 Task: Search one way flight ticket for 3 adults in first from Lexington: Blue Grass Airport to Gillette: Gillette Campbell County Airport on 5-1-2023. Number of bags: 2 checked bags. Price is upto 72000. Outbound departure time preference is 14:00. 
Action: Mouse moved to (261, 349)
Screenshot: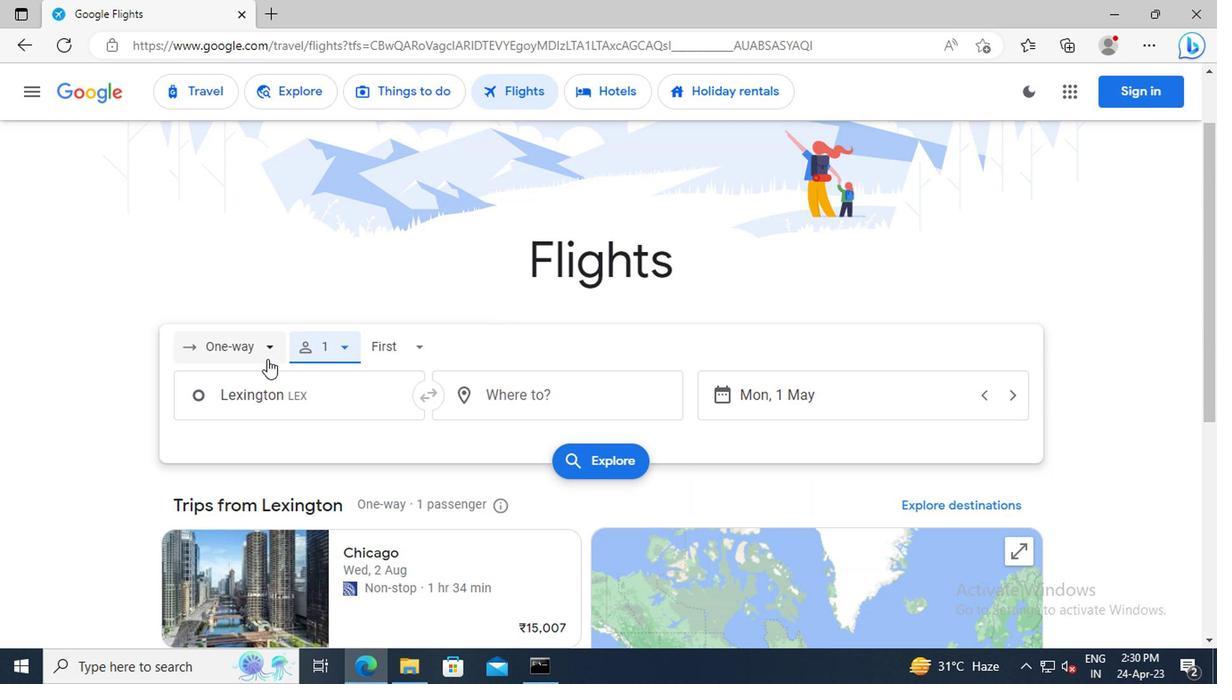 
Action: Mouse pressed left at (261, 349)
Screenshot: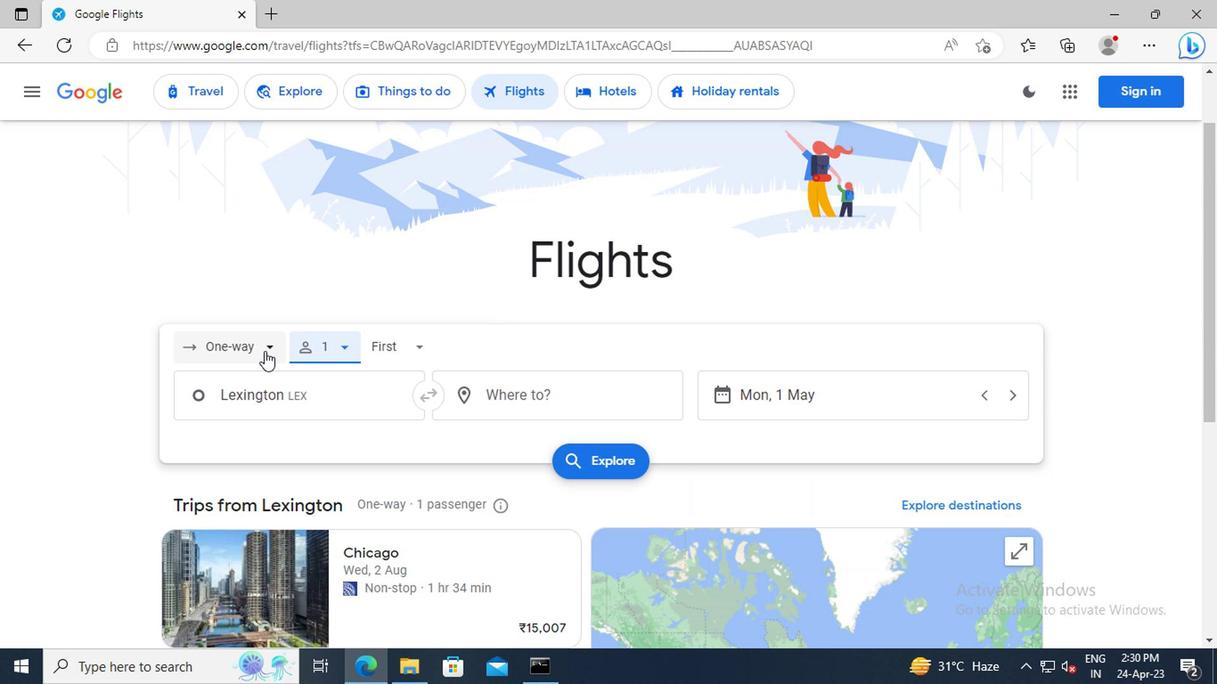 
Action: Mouse moved to (257, 434)
Screenshot: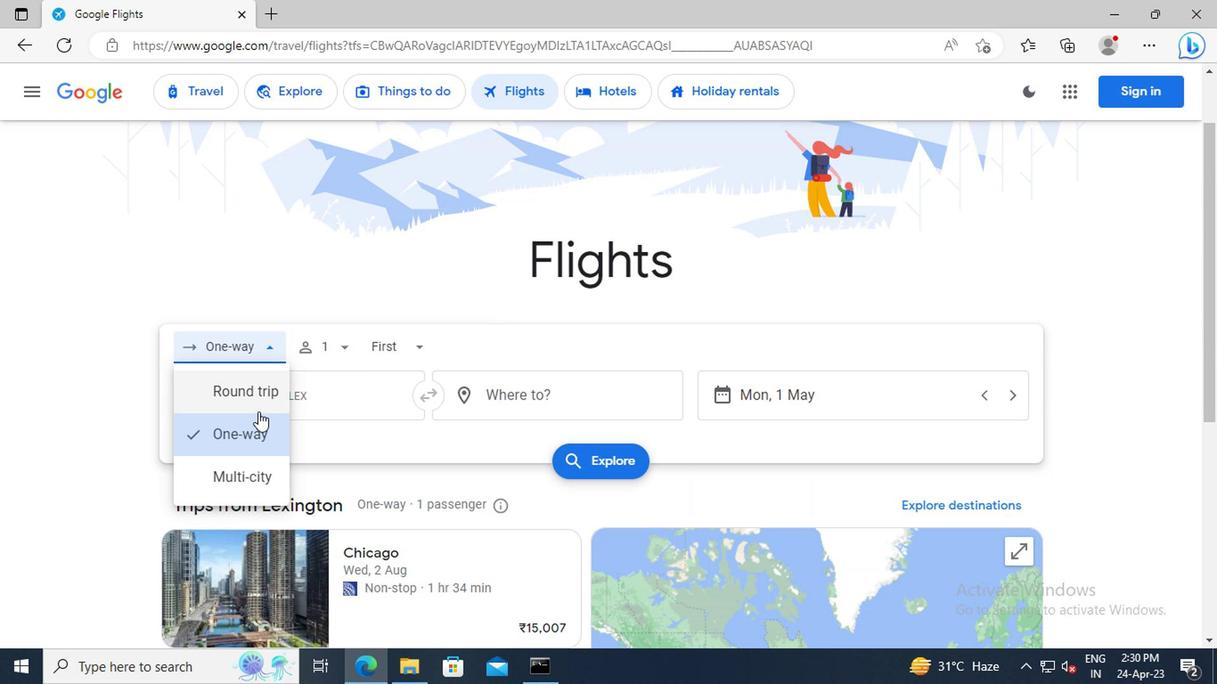 
Action: Mouse pressed left at (257, 434)
Screenshot: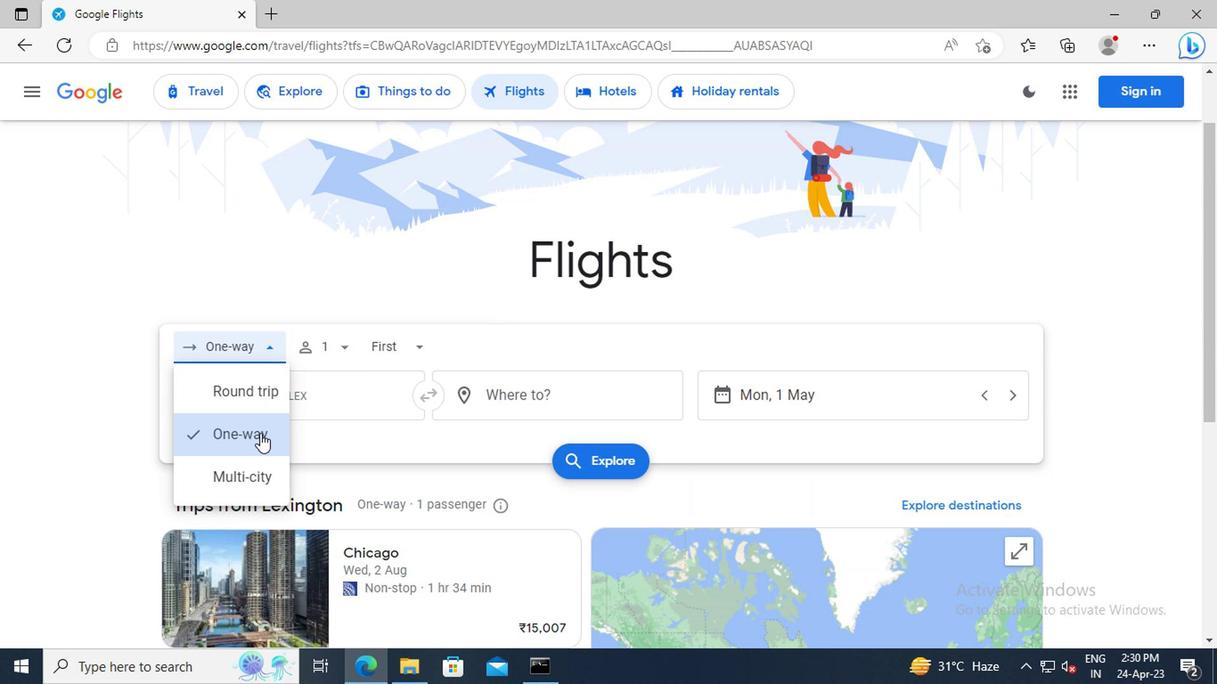 
Action: Mouse moved to (337, 354)
Screenshot: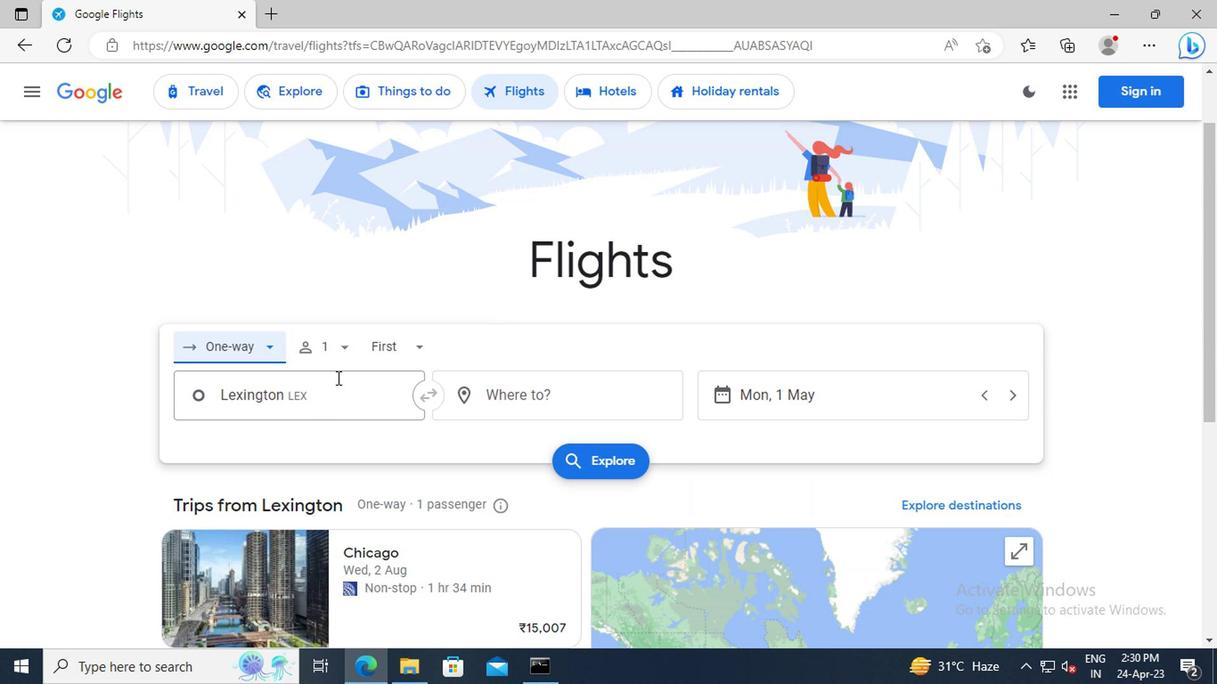 
Action: Mouse pressed left at (337, 354)
Screenshot: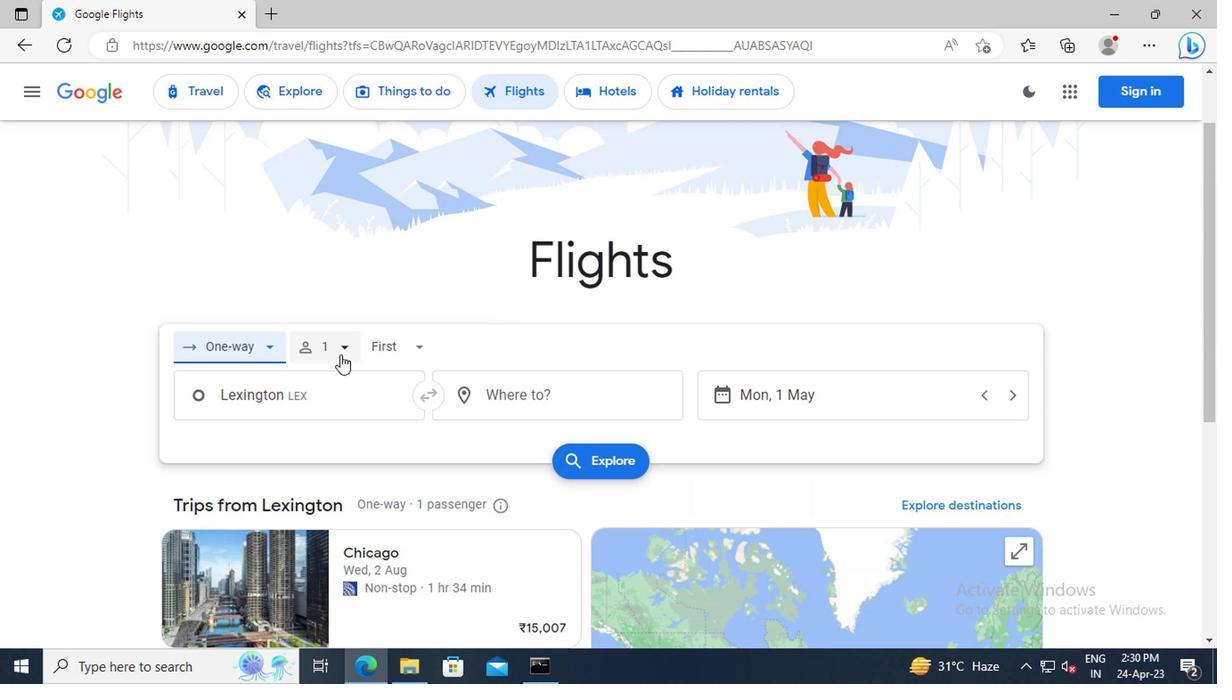 
Action: Mouse moved to (474, 395)
Screenshot: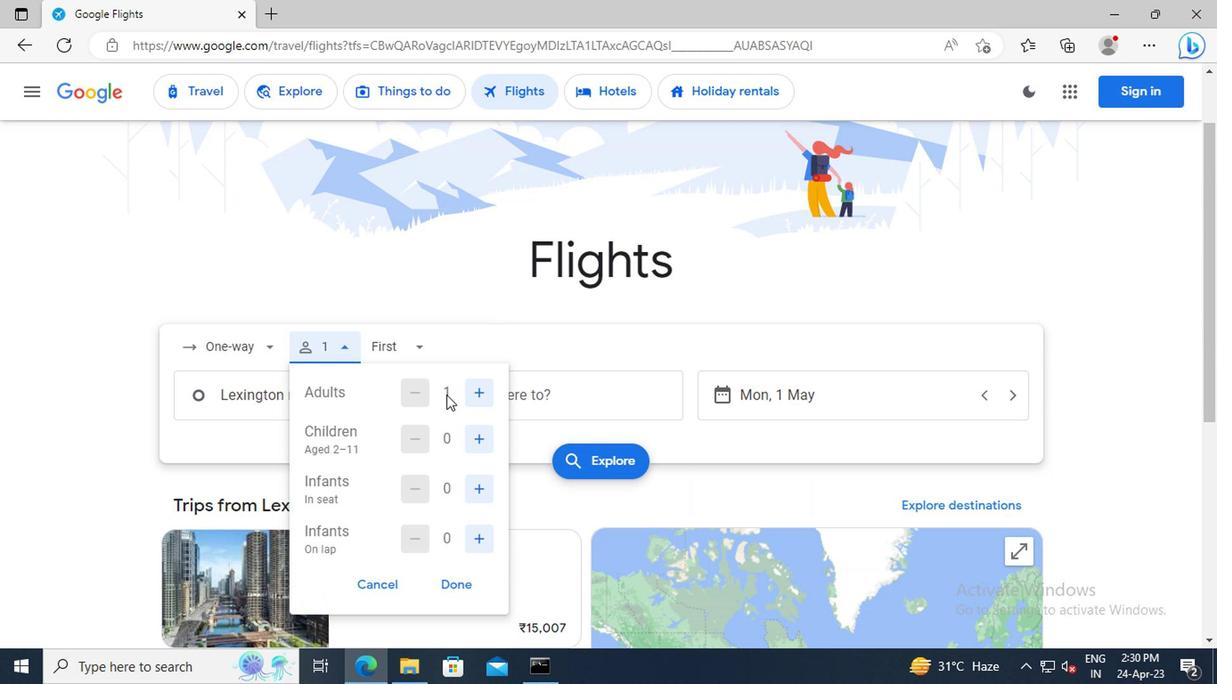 
Action: Mouse pressed left at (474, 395)
Screenshot: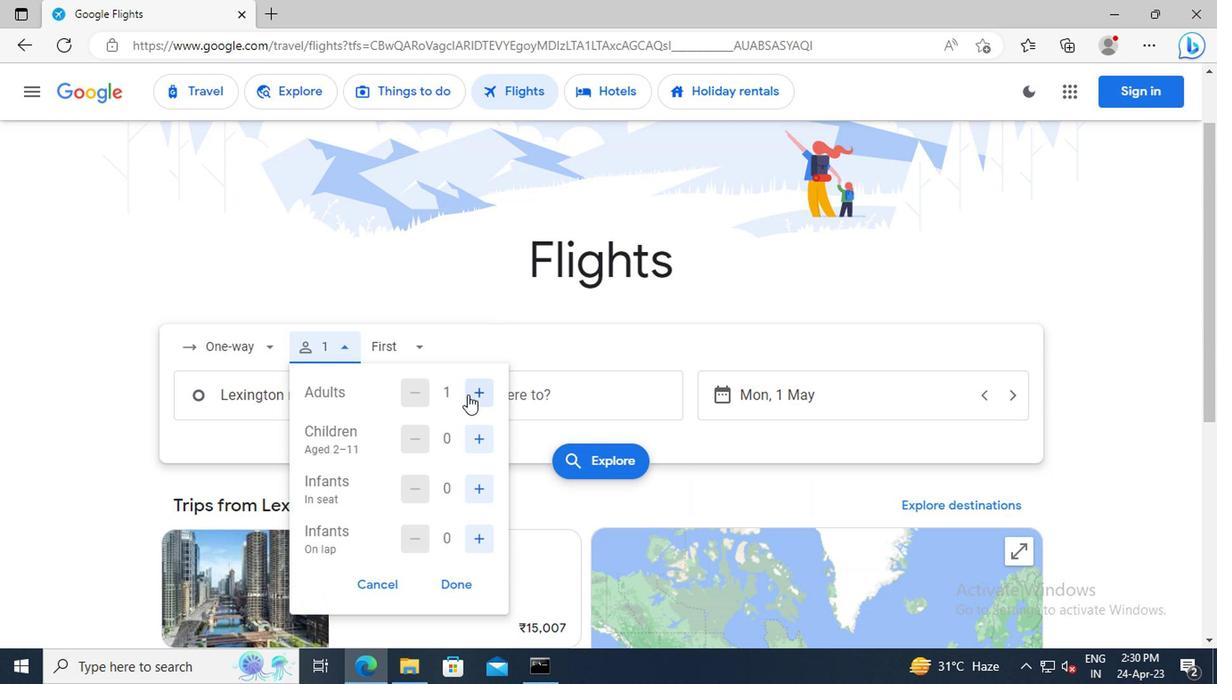 
Action: Mouse pressed left at (474, 395)
Screenshot: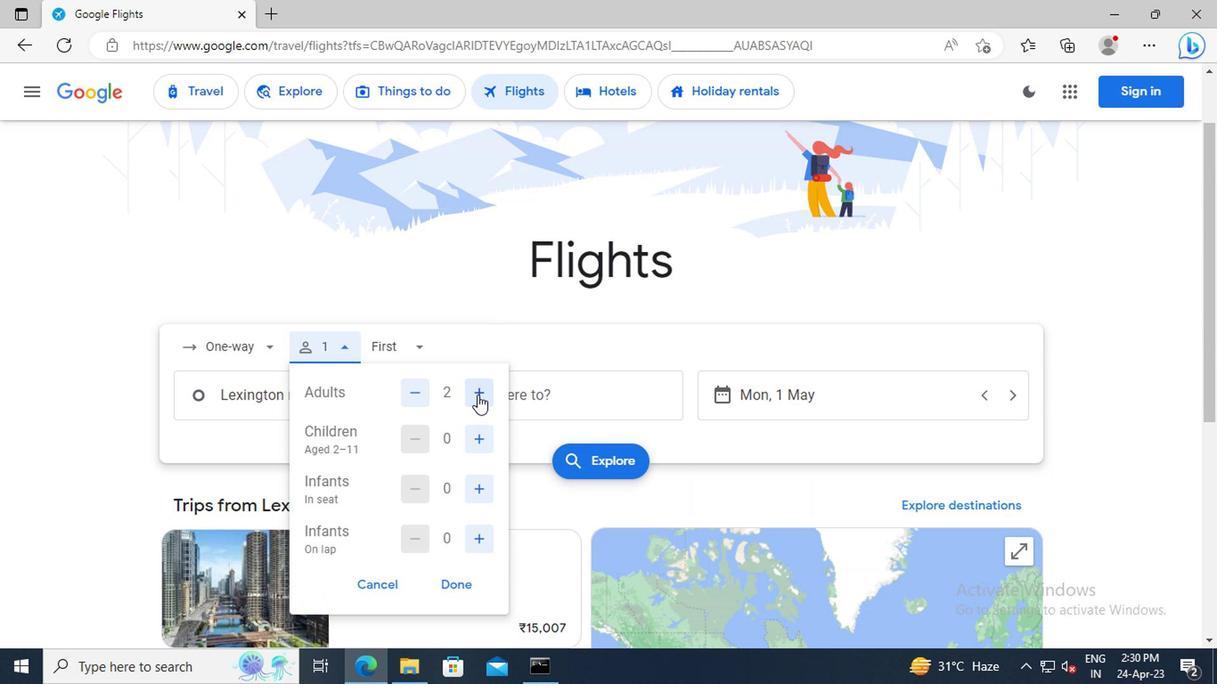 
Action: Mouse moved to (455, 591)
Screenshot: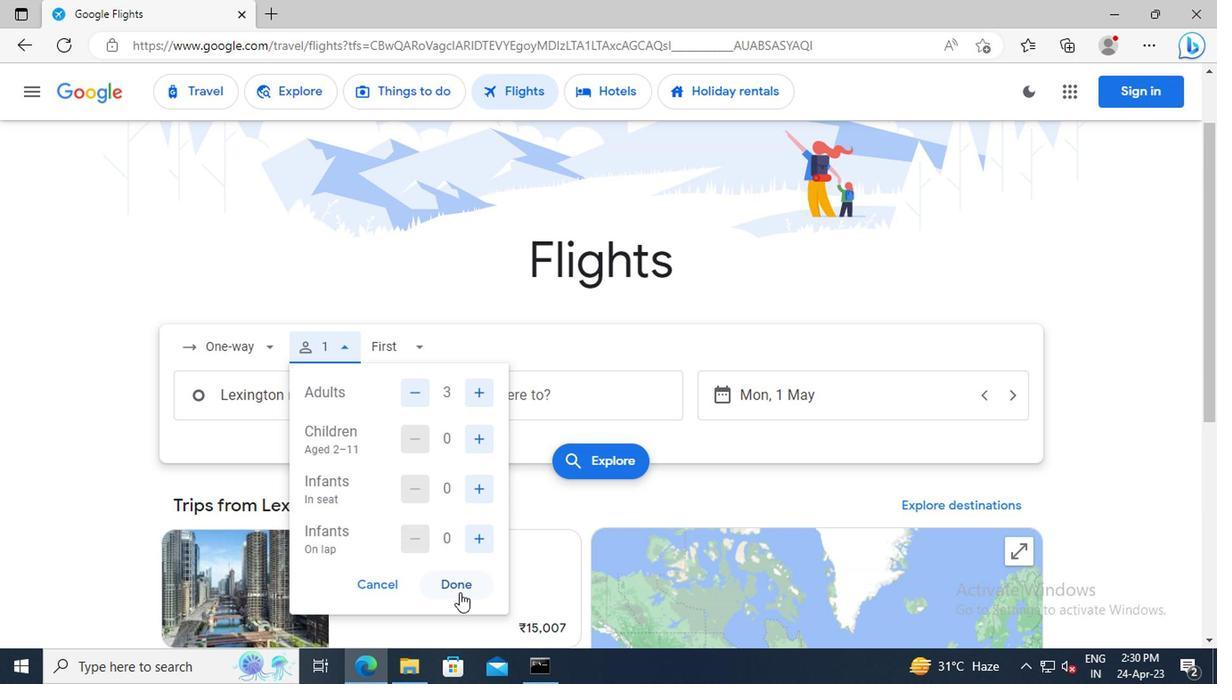 
Action: Mouse pressed left at (455, 591)
Screenshot: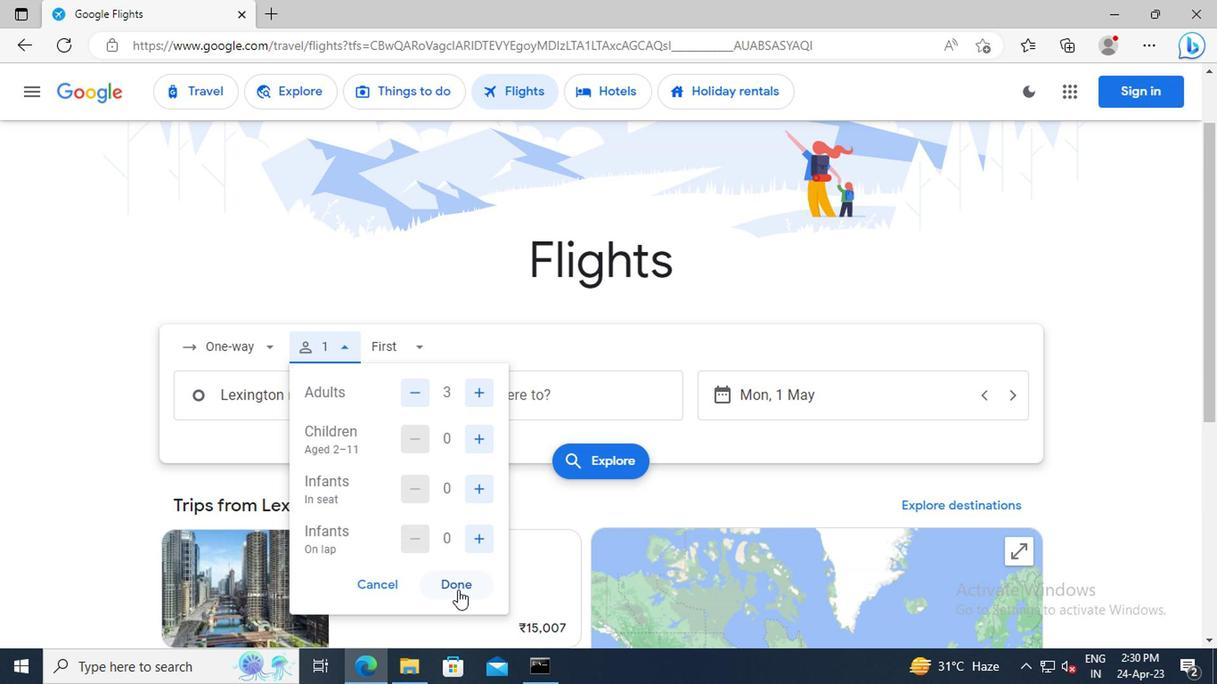 
Action: Mouse moved to (389, 349)
Screenshot: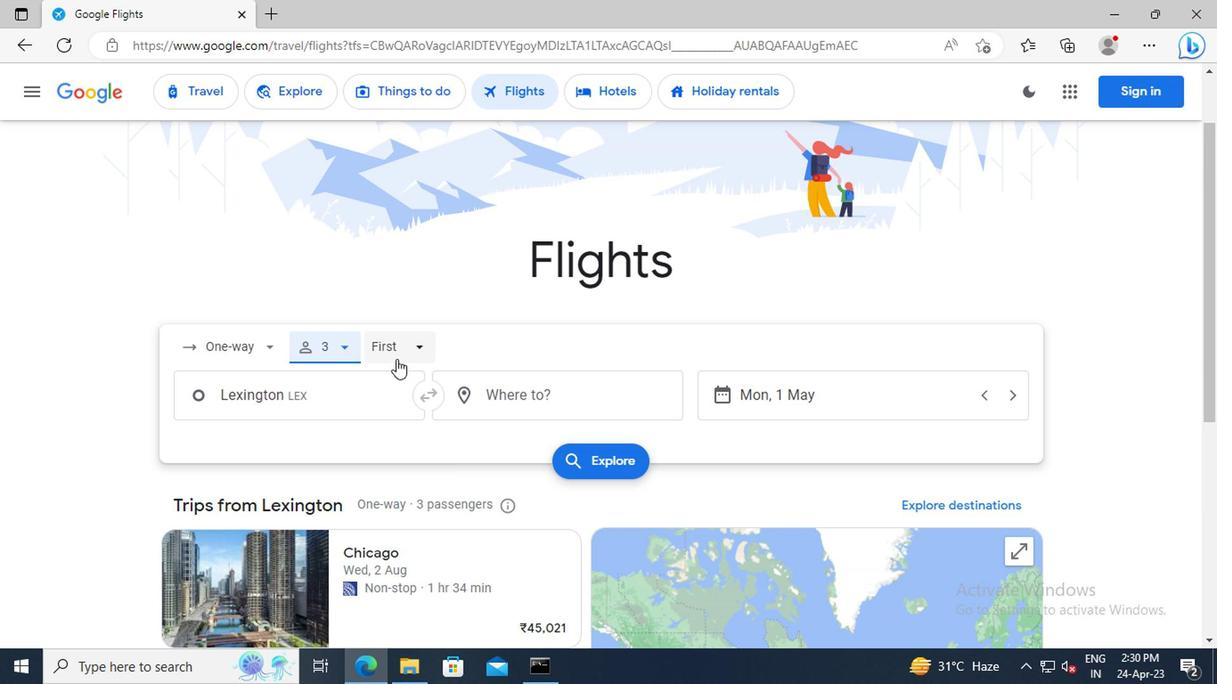 
Action: Mouse pressed left at (389, 349)
Screenshot: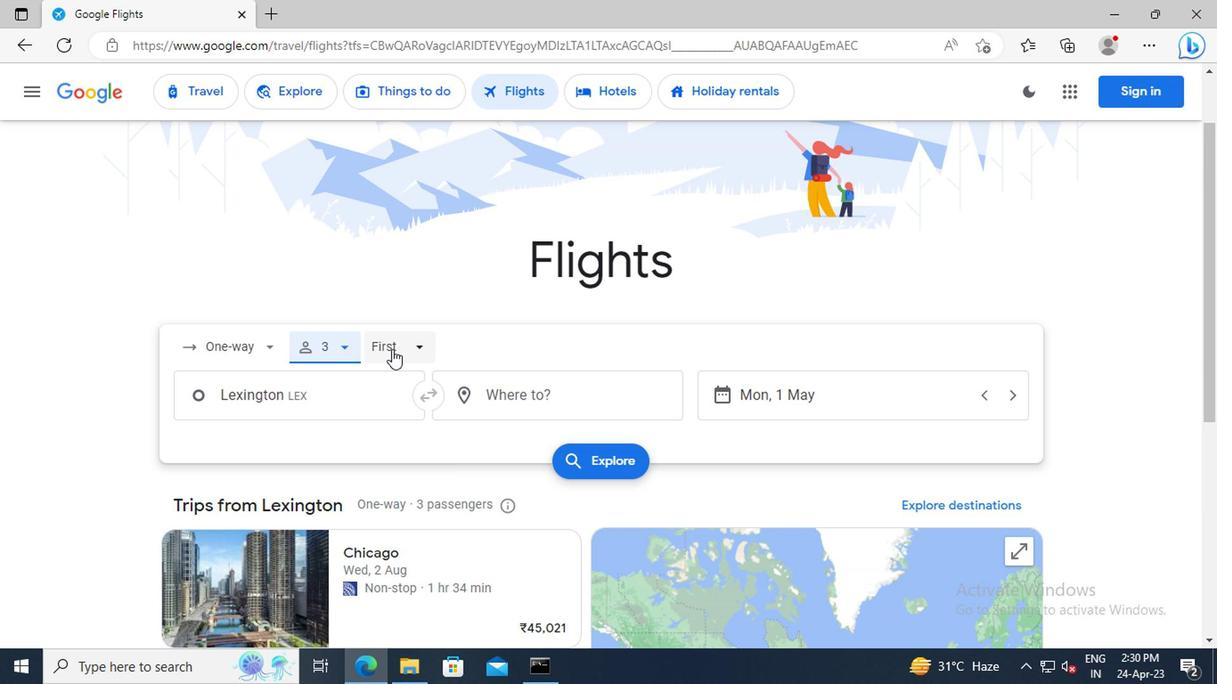 
Action: Mouse moved to (426, 517)
Screenshot: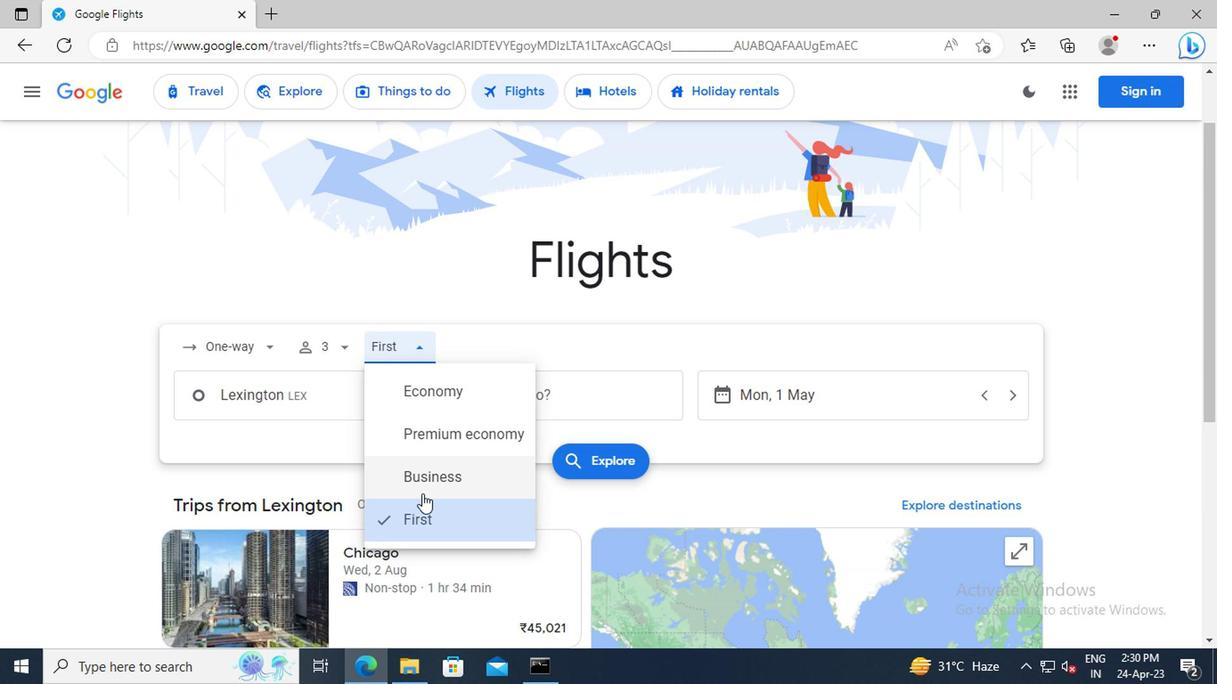 
Action: Mouse pressed left at (426, 517)
Screenshot: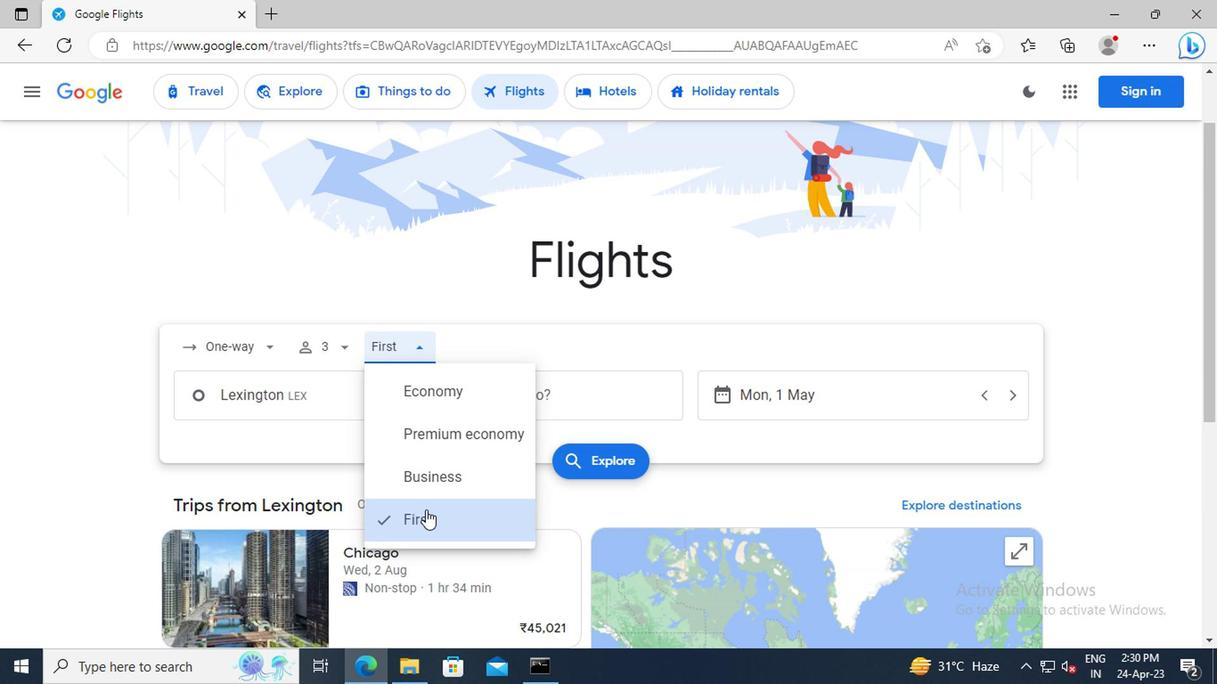 
Action: Mouse moved to (343, 402)
Screenshot: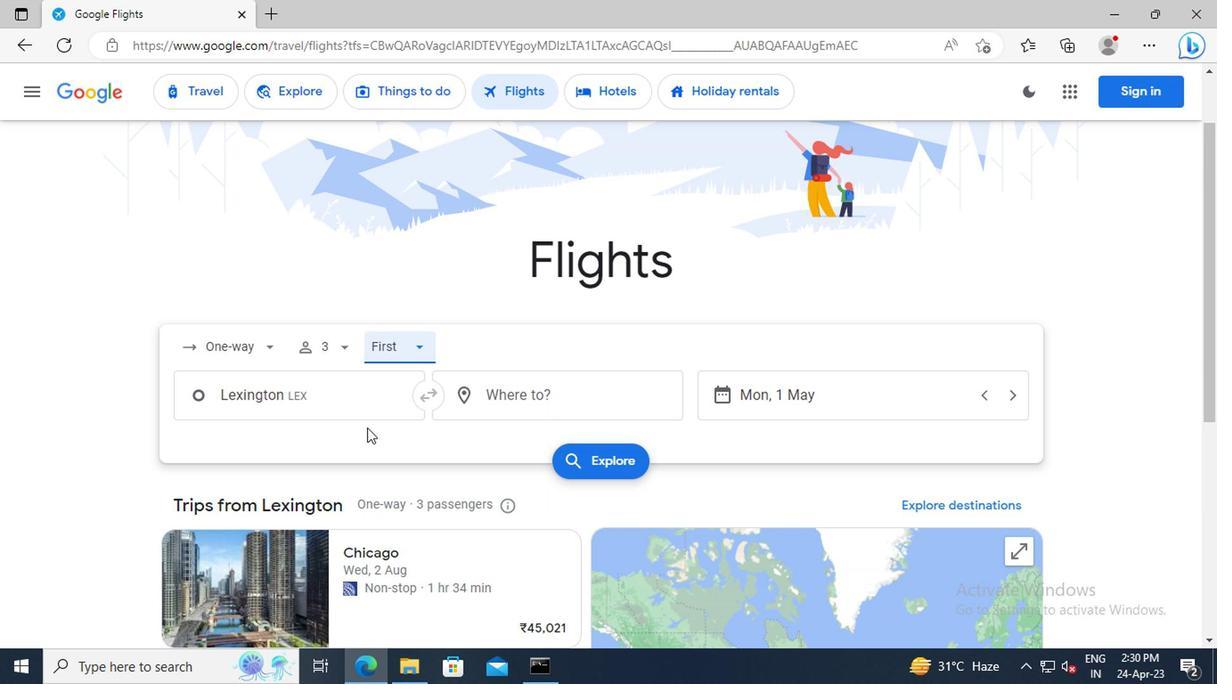 
Action: Mouse pressed left at (343, 402)
Screenshot: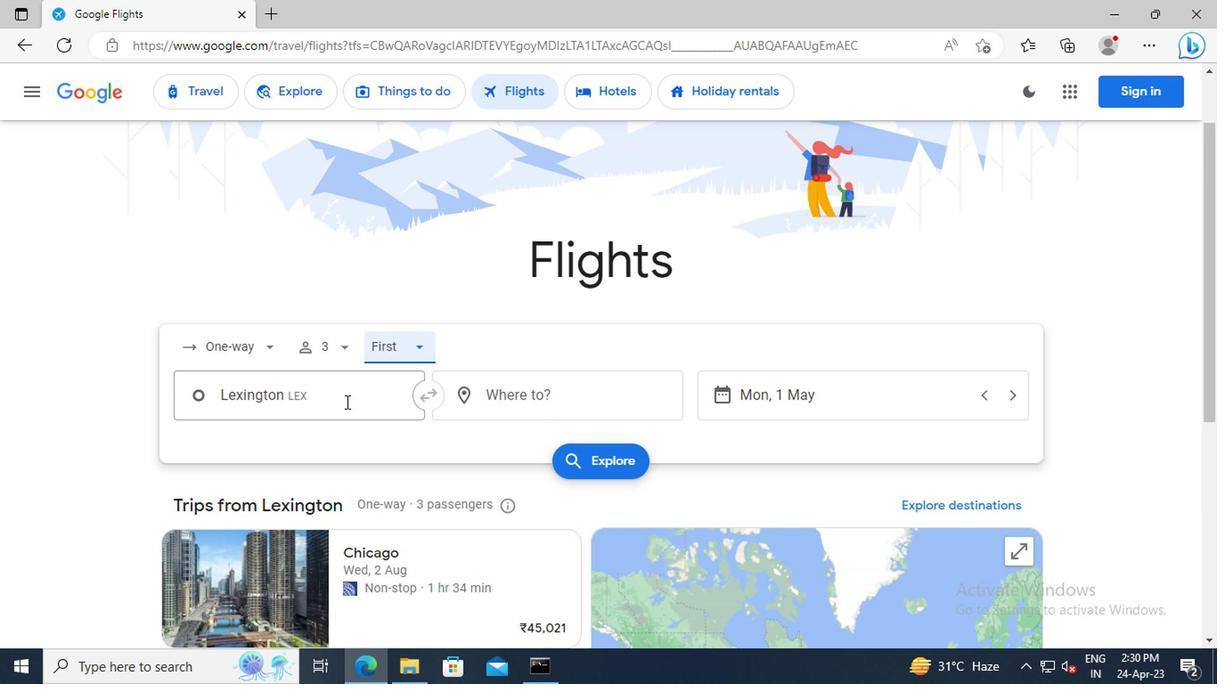 
Action: Key pressed <Key.shift>BLUE<Key.space><Key.shift>GRASS
Screenshot: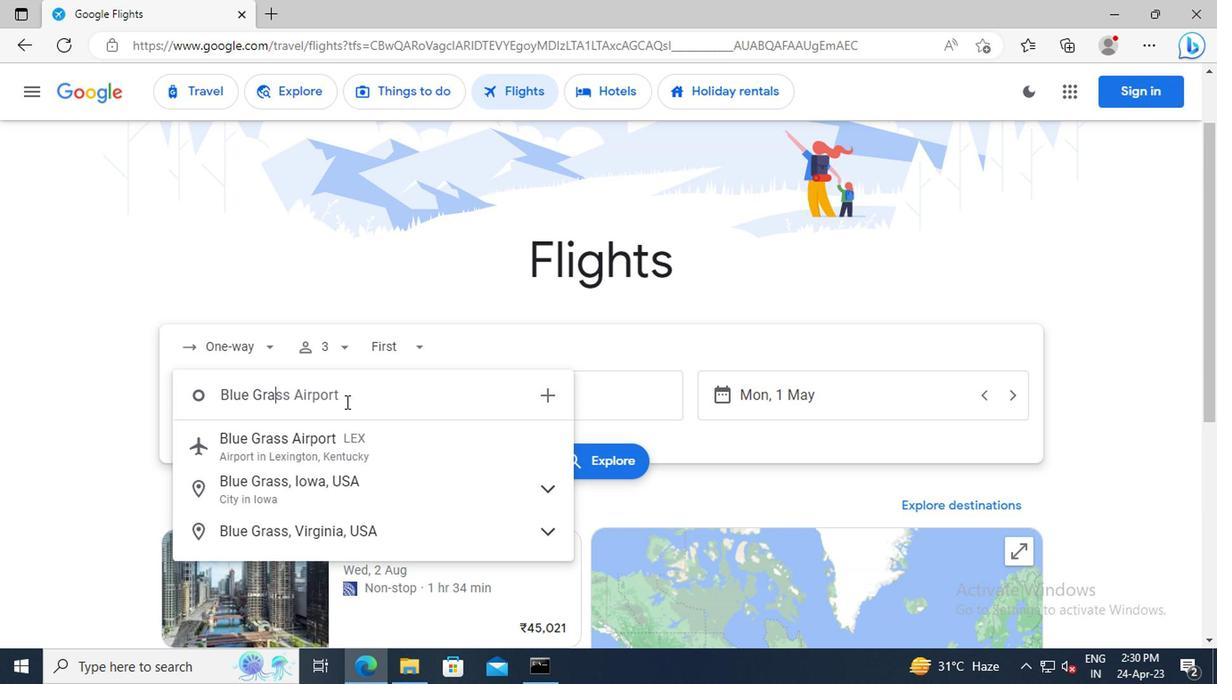 
Action: Mouse moved to (340, 443)
Screenshot: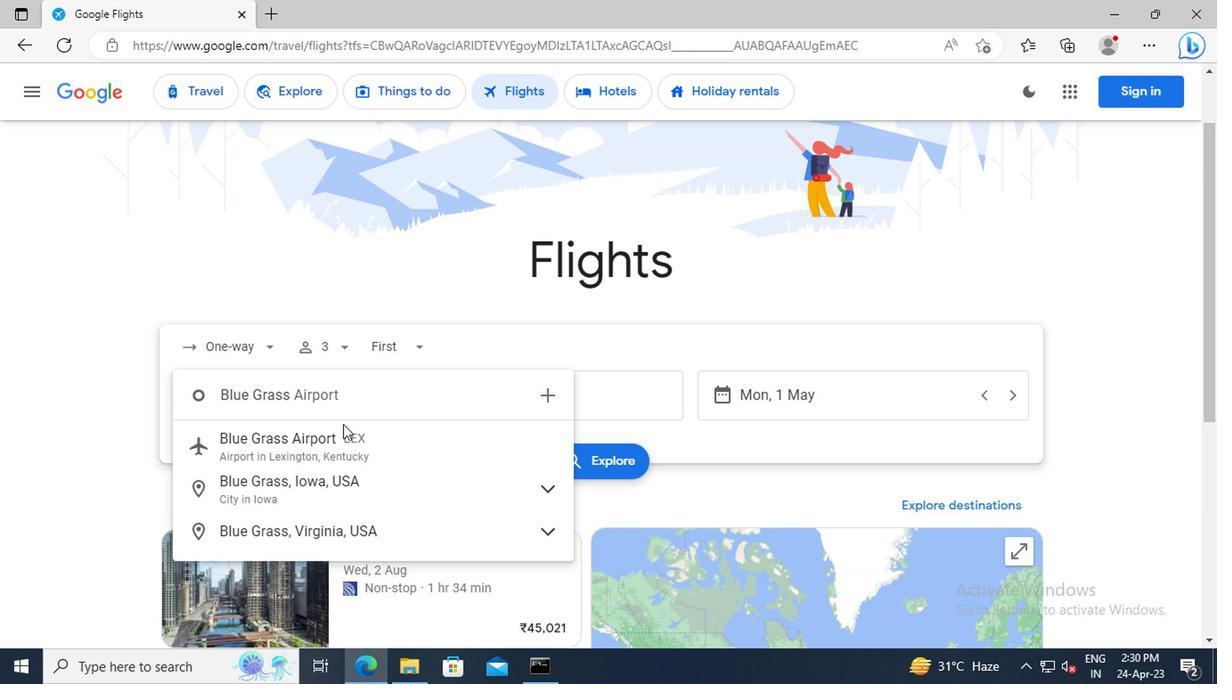 
Action: Mouse pressed left at (340, 443)
Screenshot: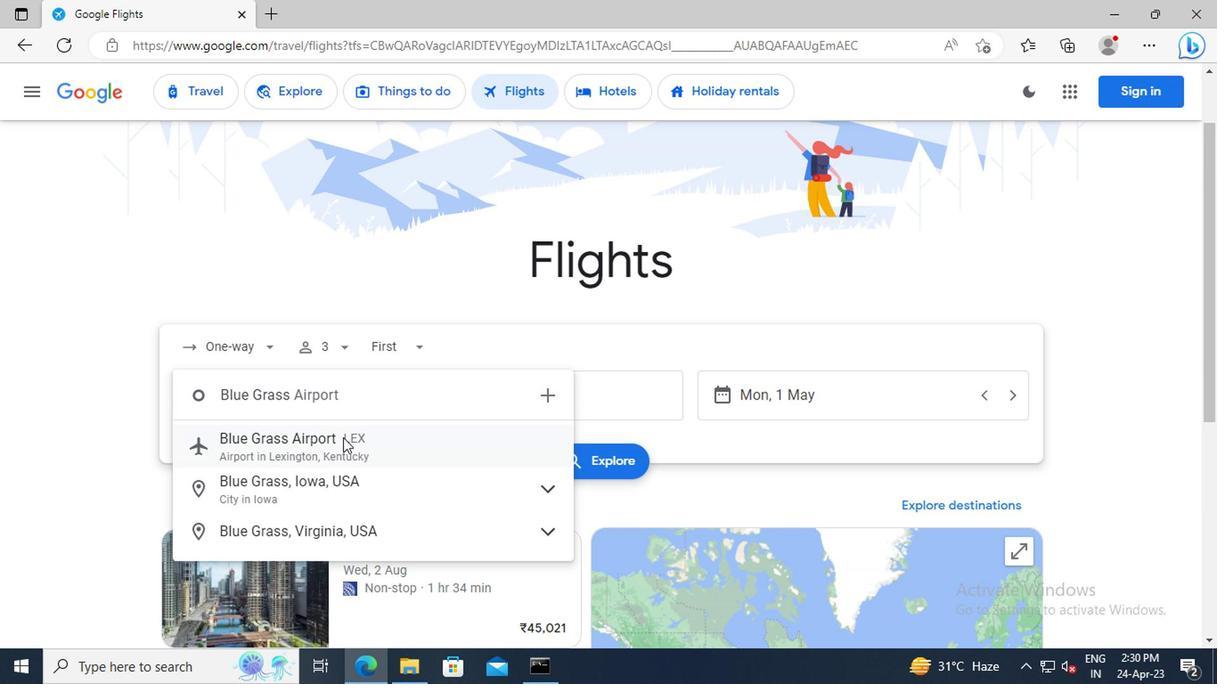 
Action: Mouse moved to (500, 403)
Screenshot: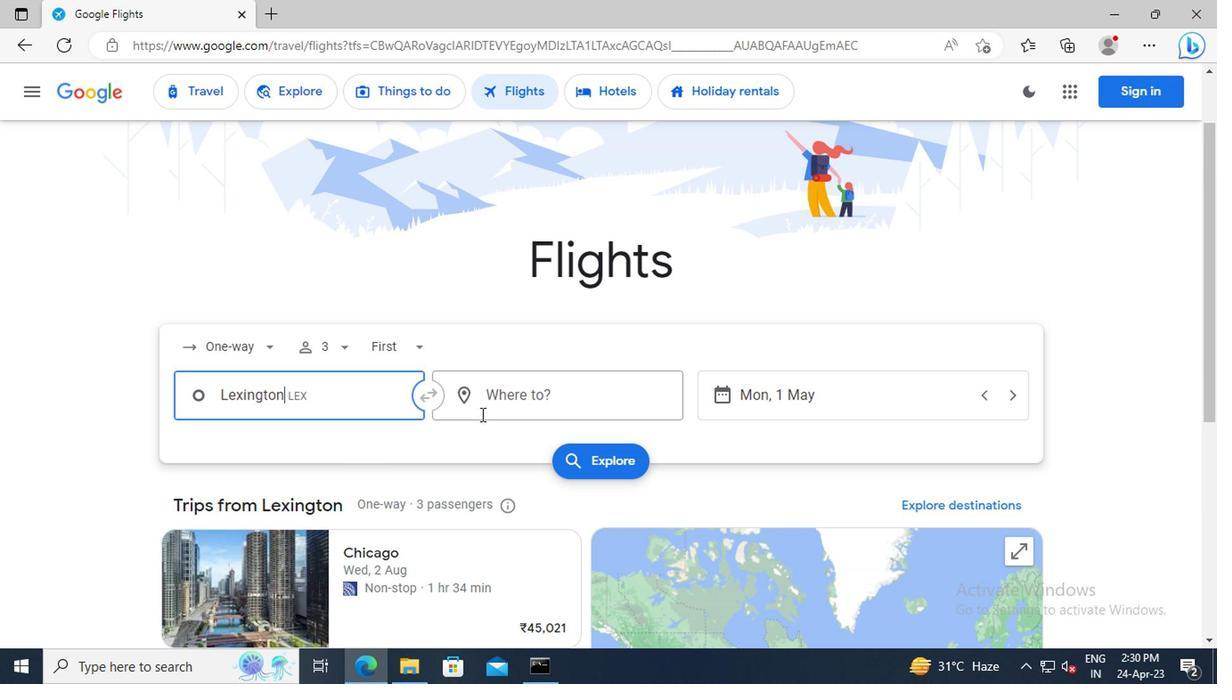 
Action: Mouse pressed left at (500, 403)
Screenshot: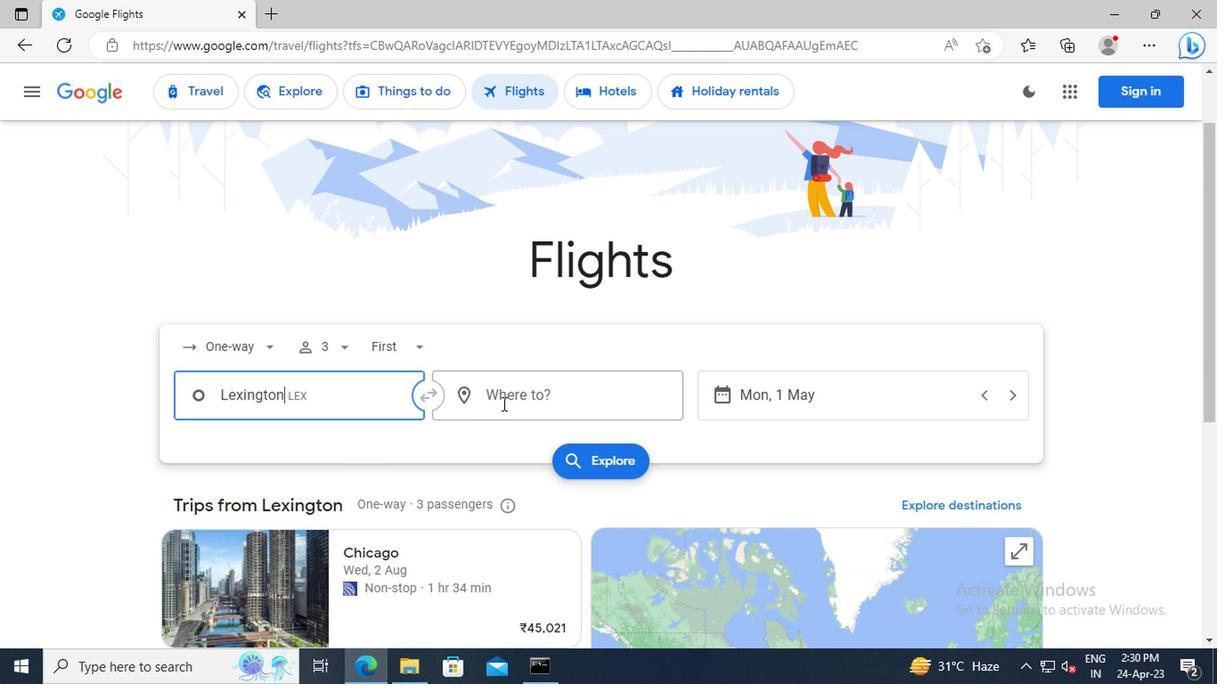 
Action: Mouse moved to (481, 392)
Screenshot: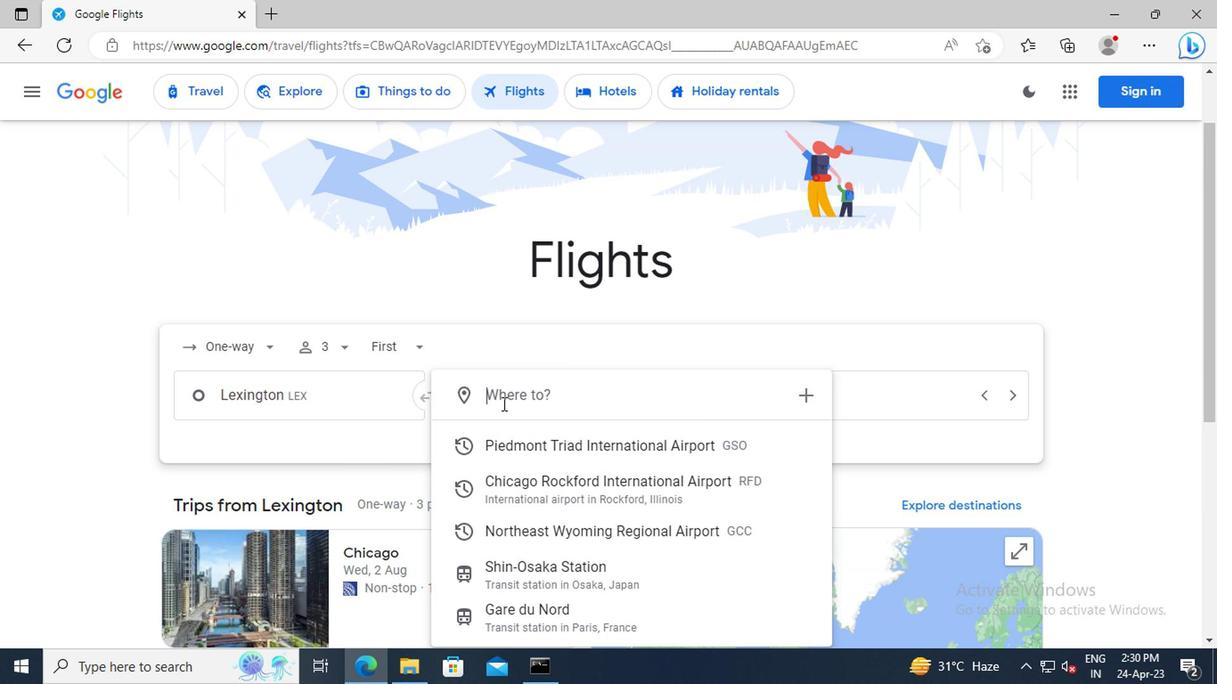 
Action: Key pressed <Key.shift>GILLETTE
Screenshot: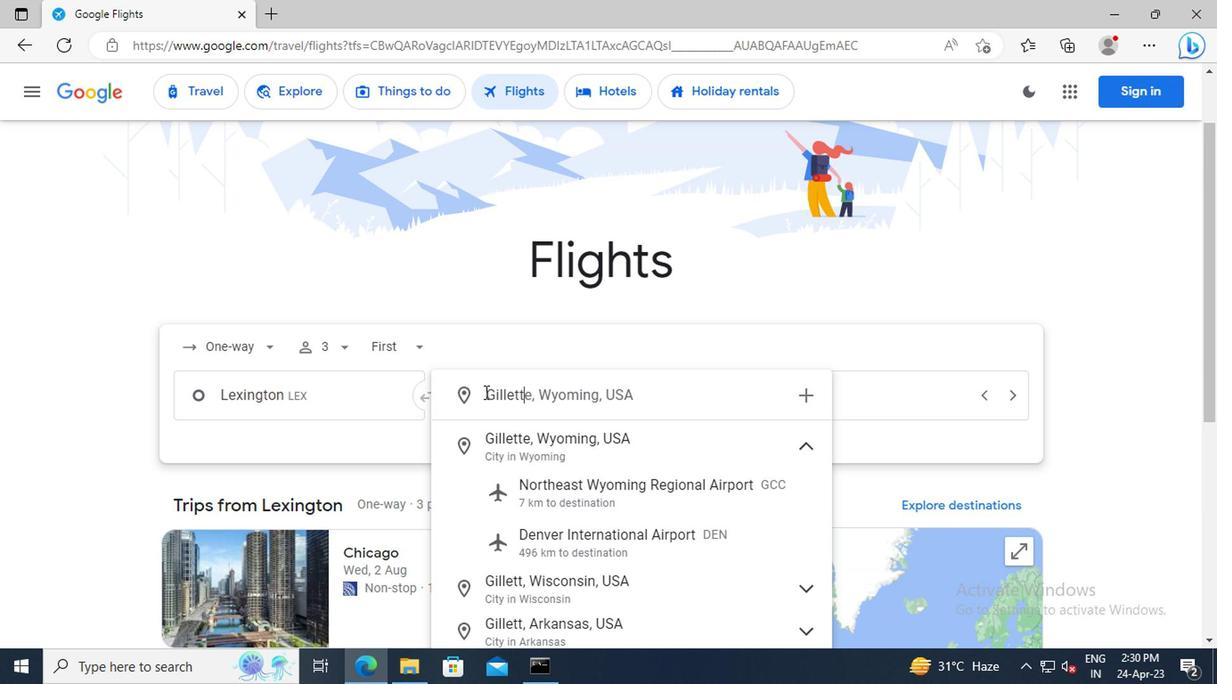 
Action: Mouse moved to (597, 502)
Screenshot: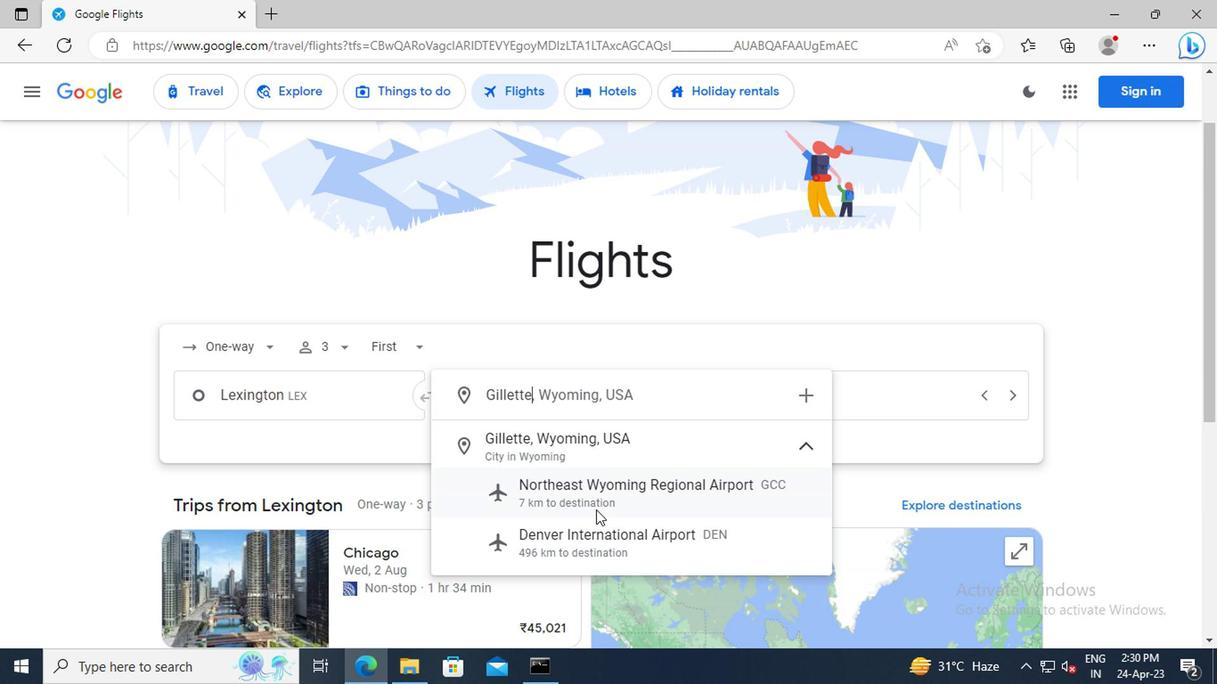 
Action: Mouse pressed left at (597, 502)
Screenshot: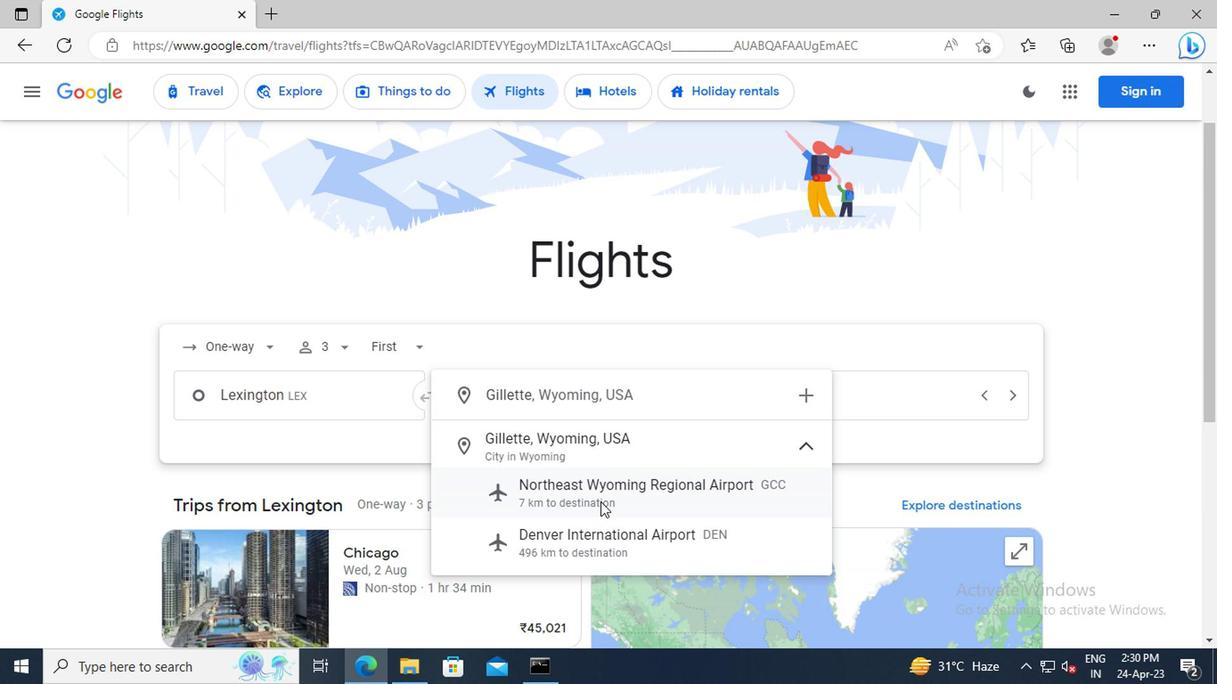 
Action: Mouse moved to (801, 405)
Screenshot: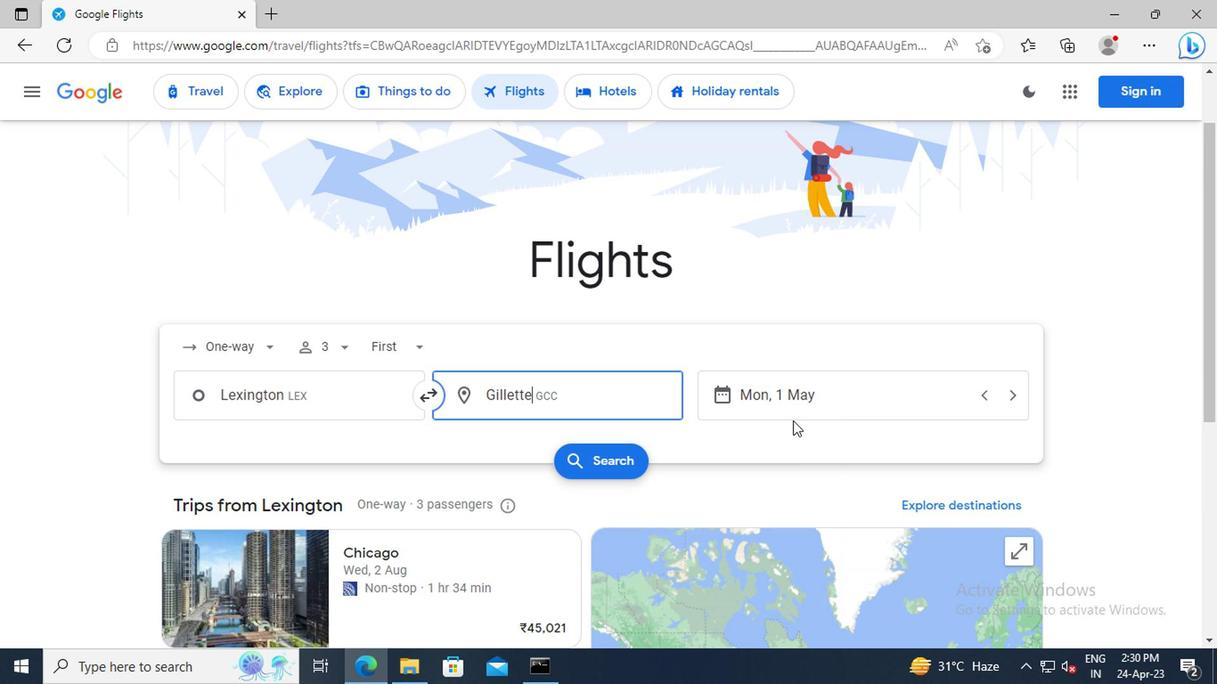 
Action: Mouse pressed left at (801, 405)
Screenshot: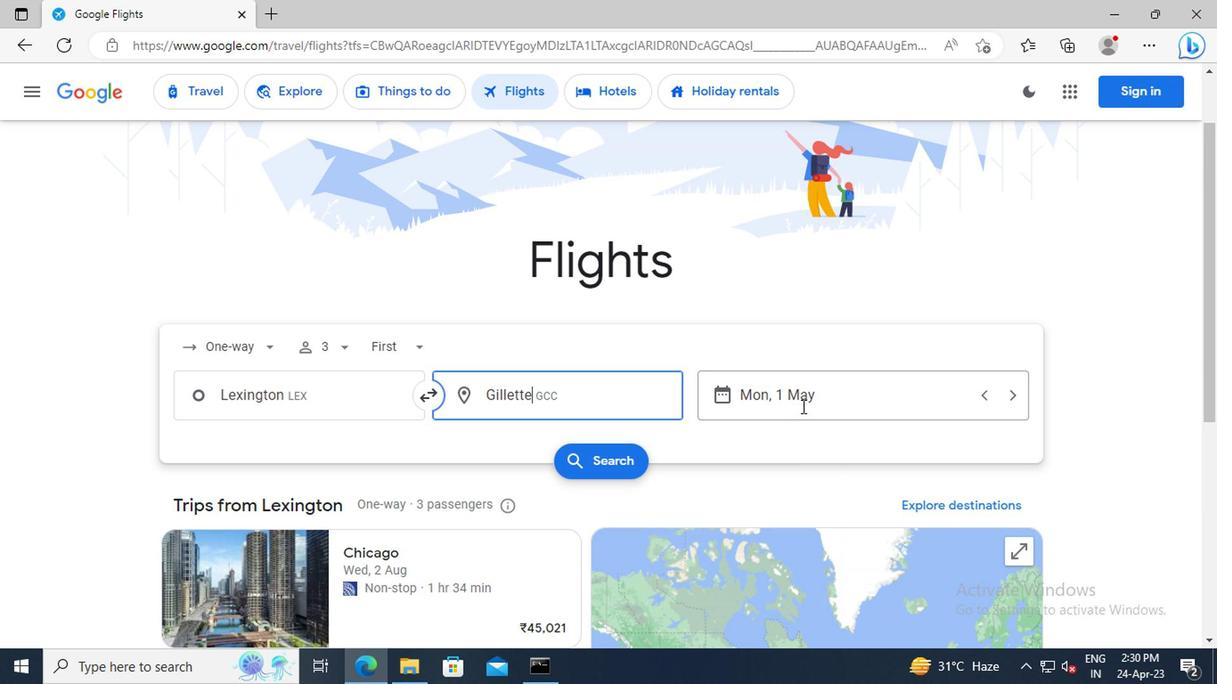 
Action: Mouse moved to (762, 372)
Screenshot: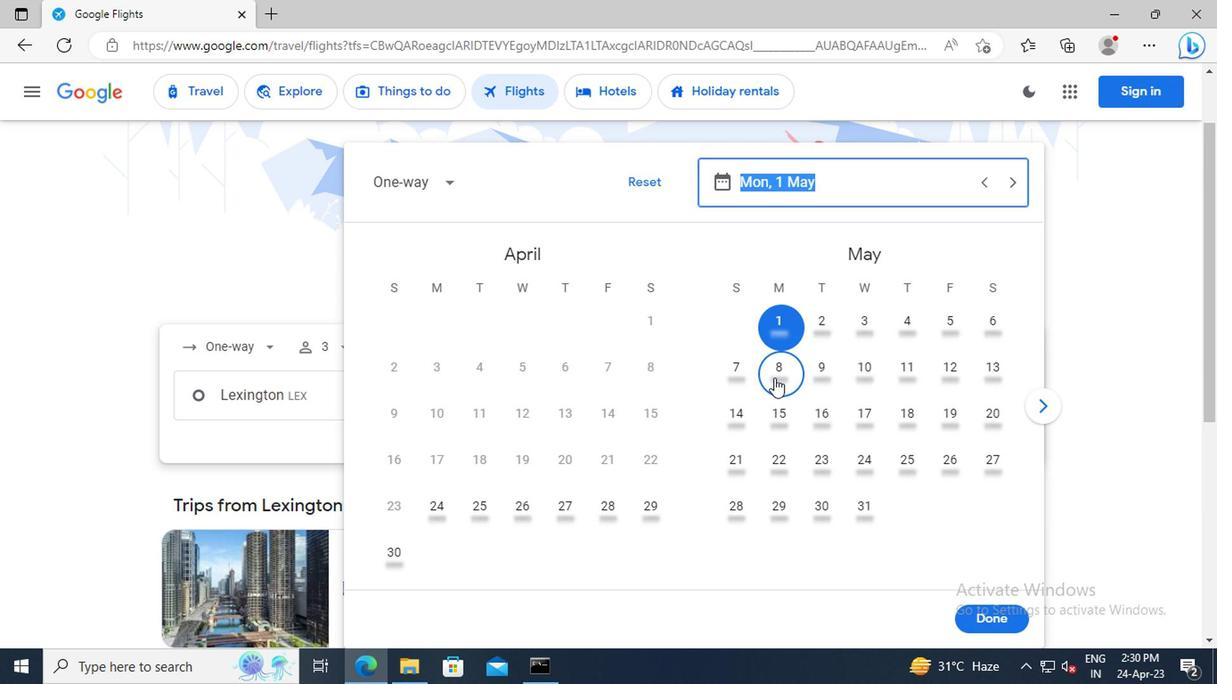 
Action: Key pressed 1<Key.space>MAY<Key.enter>
Screenshot: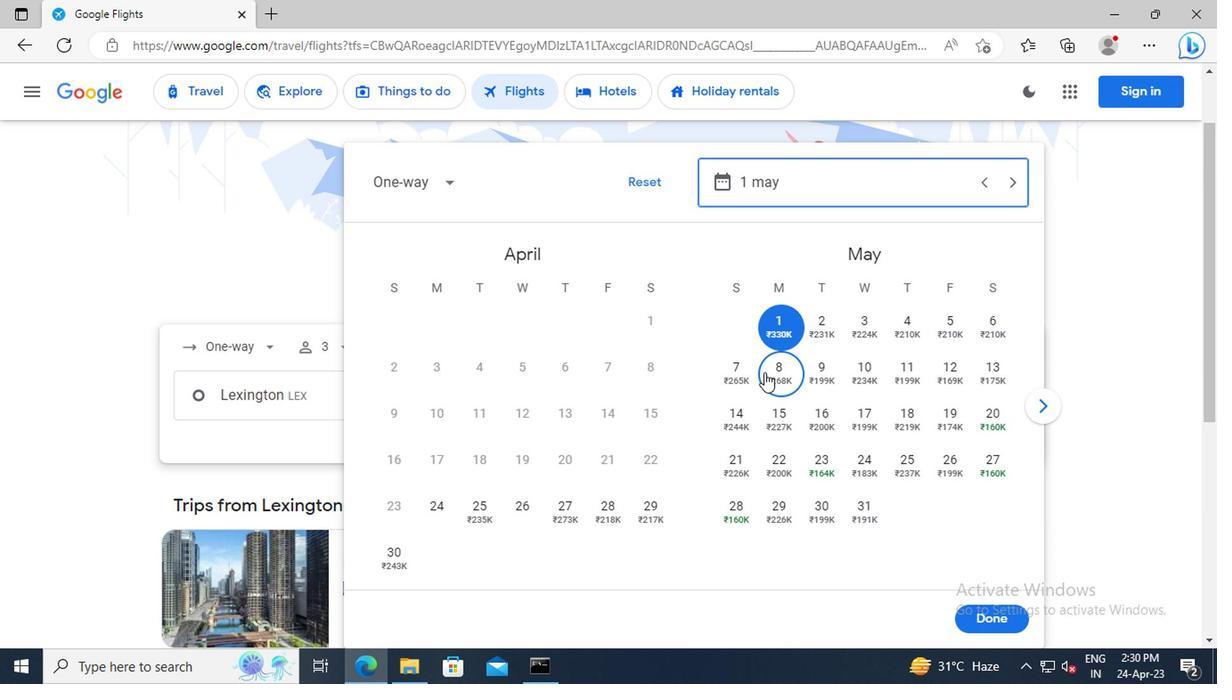 
Action: Mouse moved to (973, 619)
Screenshot: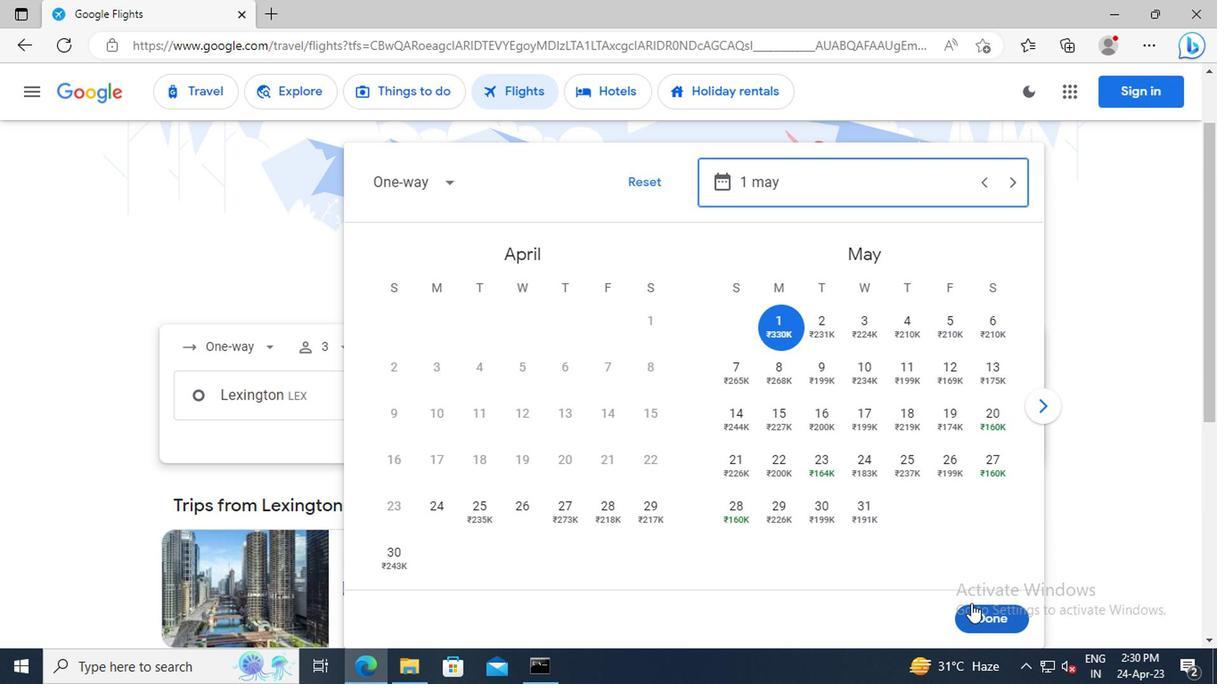 
Action: Mouse pressed left at (973, 619)
Screenshot: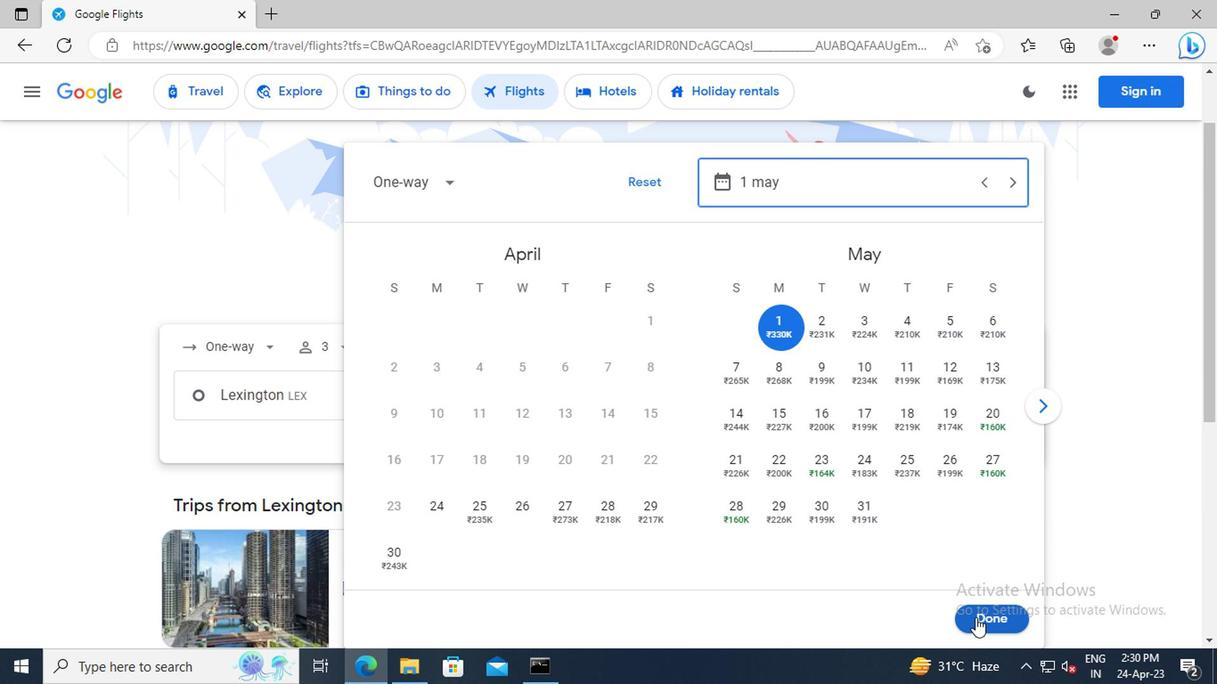 
Action: Mouse moved to (612, 462)
Screenshot: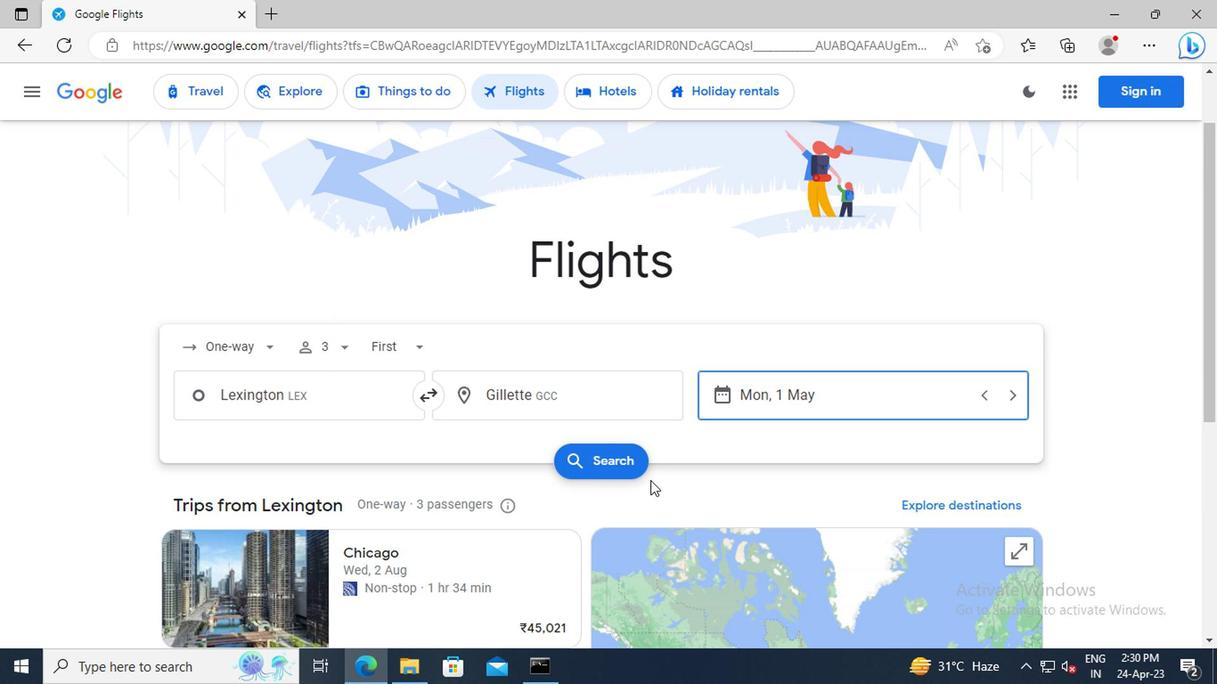 
Action: Mouse pressed left at (612, 462)
Screenshot: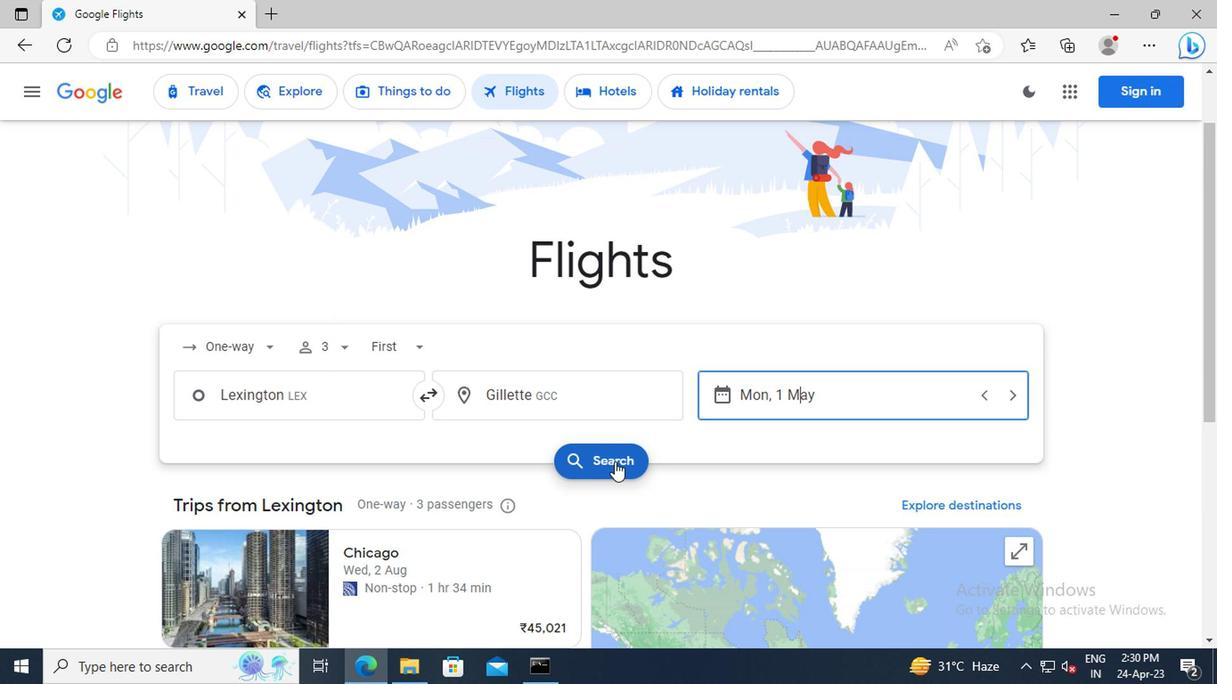 
Action: Mouse moved to (209, 256)
Screenshot: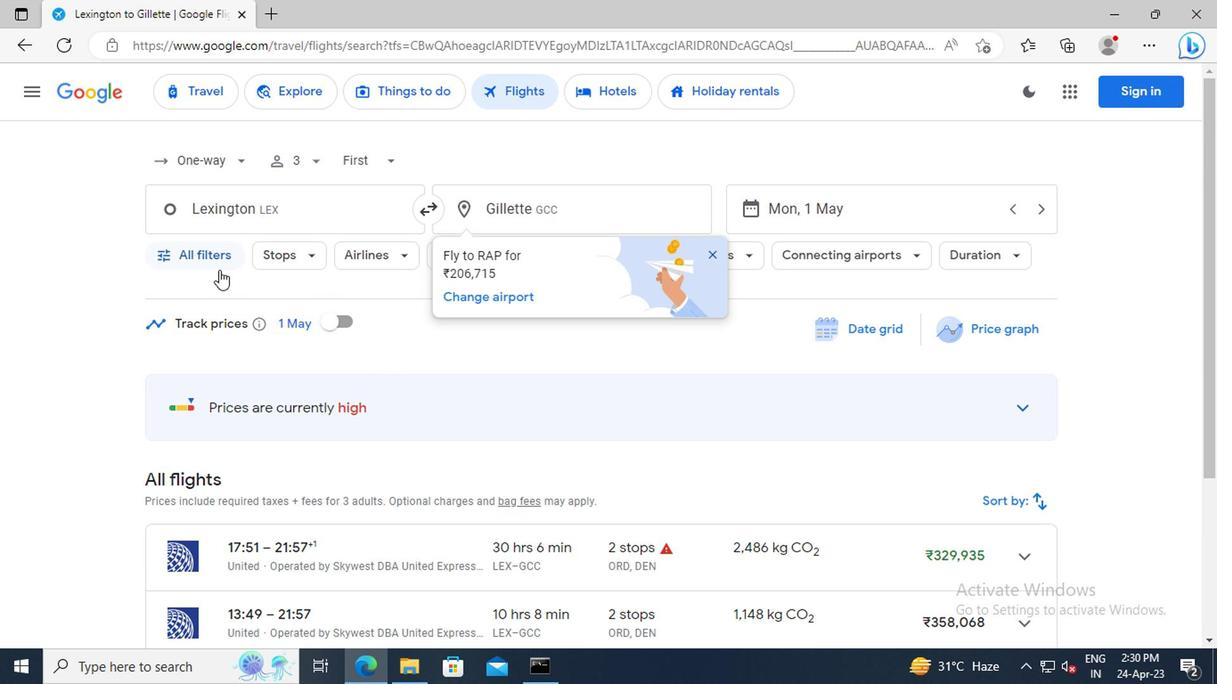 
Action: Mouse pressed left at (209, 256)
Screenshot: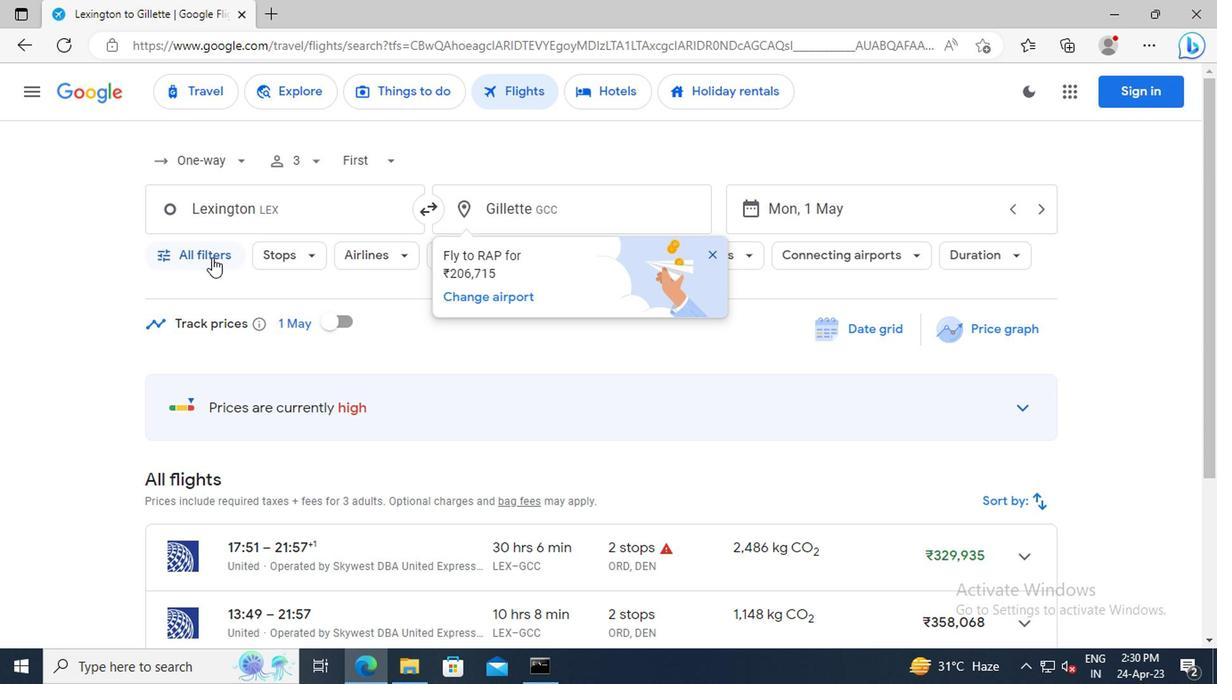 
Action: Mouse moved to (322, 377)
Screenshot: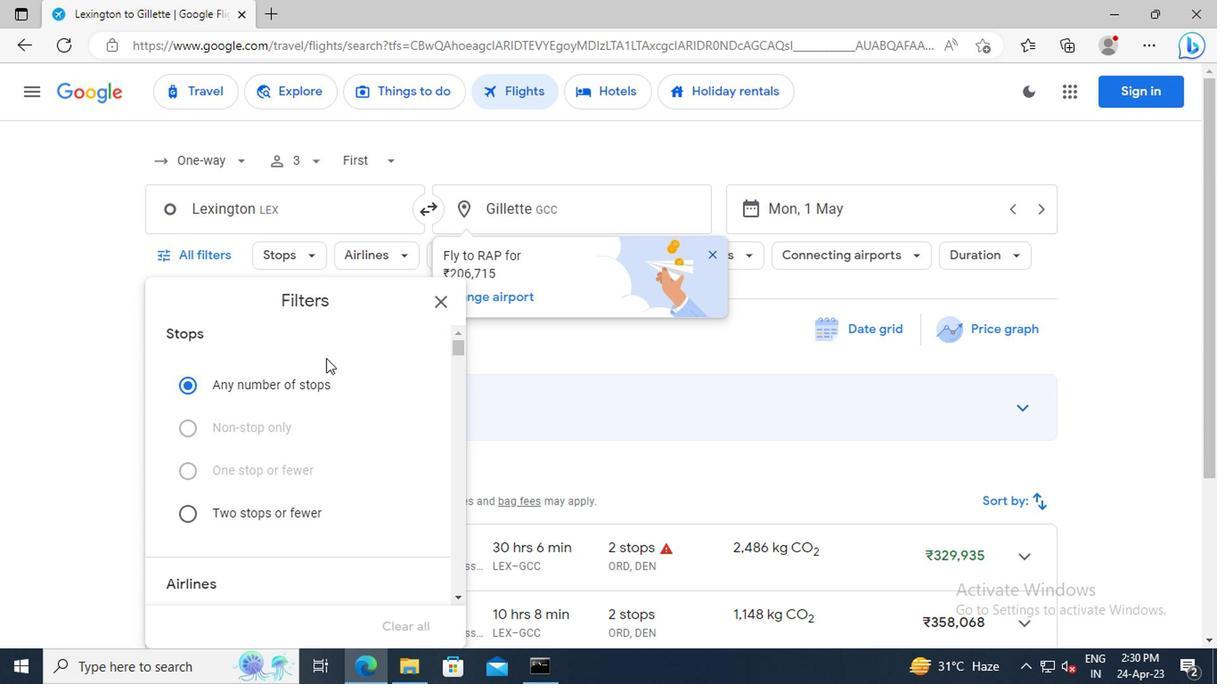 
Action: Mouse scrolled (322, 376) with delta (0, -1)
Screenshot: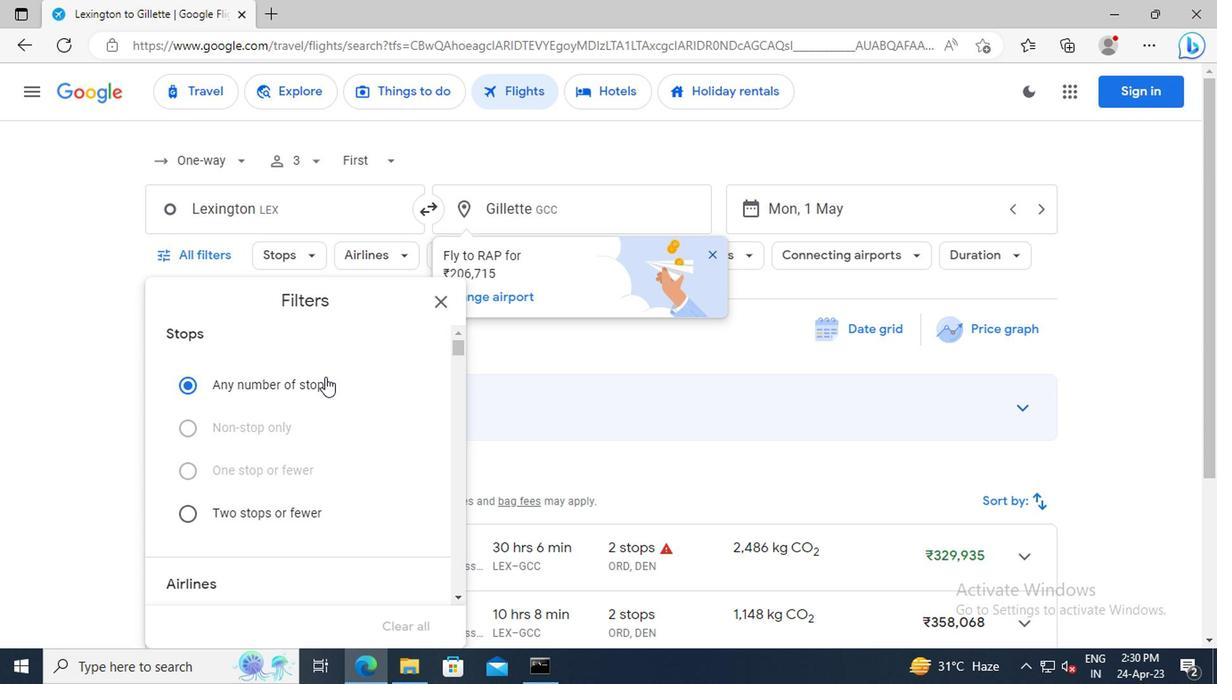 
Action: Mouse scrolled (322, 376) with delta (0, -1)
Screenshot: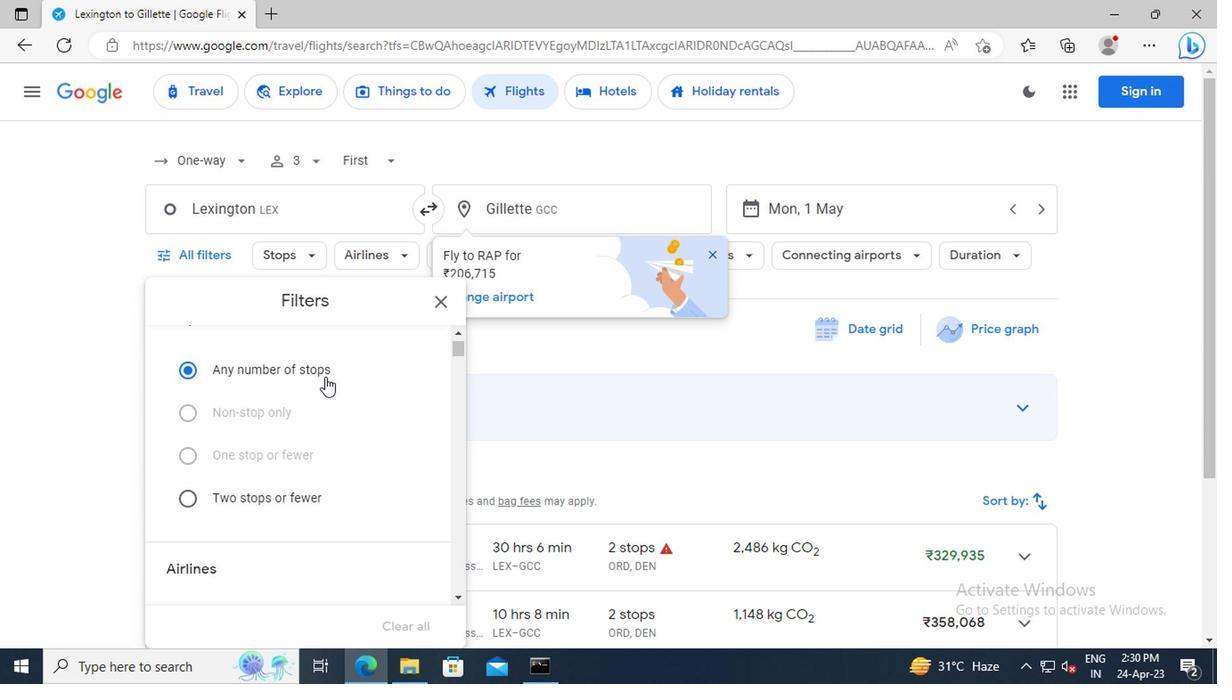 
Action: Mouse scrolled (322, 376) with delta (0, -1)
Screenshot: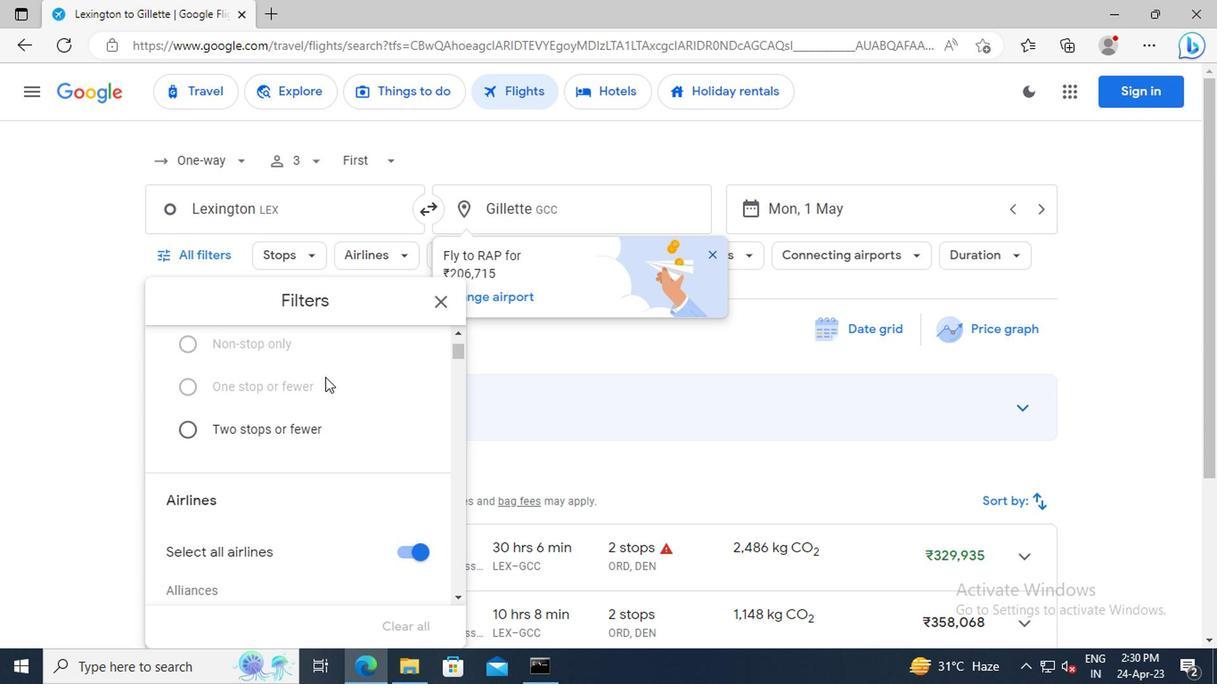 
Action: Mouse scrolled (322, 376) with delta (0, -1)
Screenshot: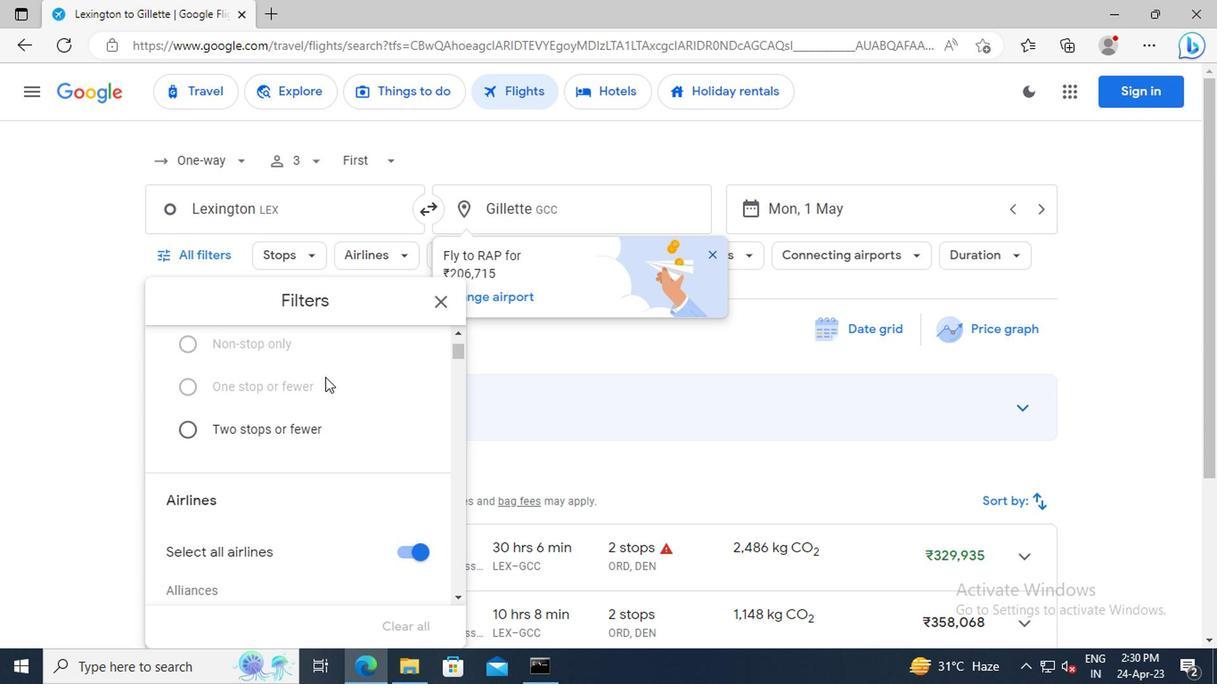 
Action: Mouse scrolled (322, 376) with delta (0, -1)
Screenshot: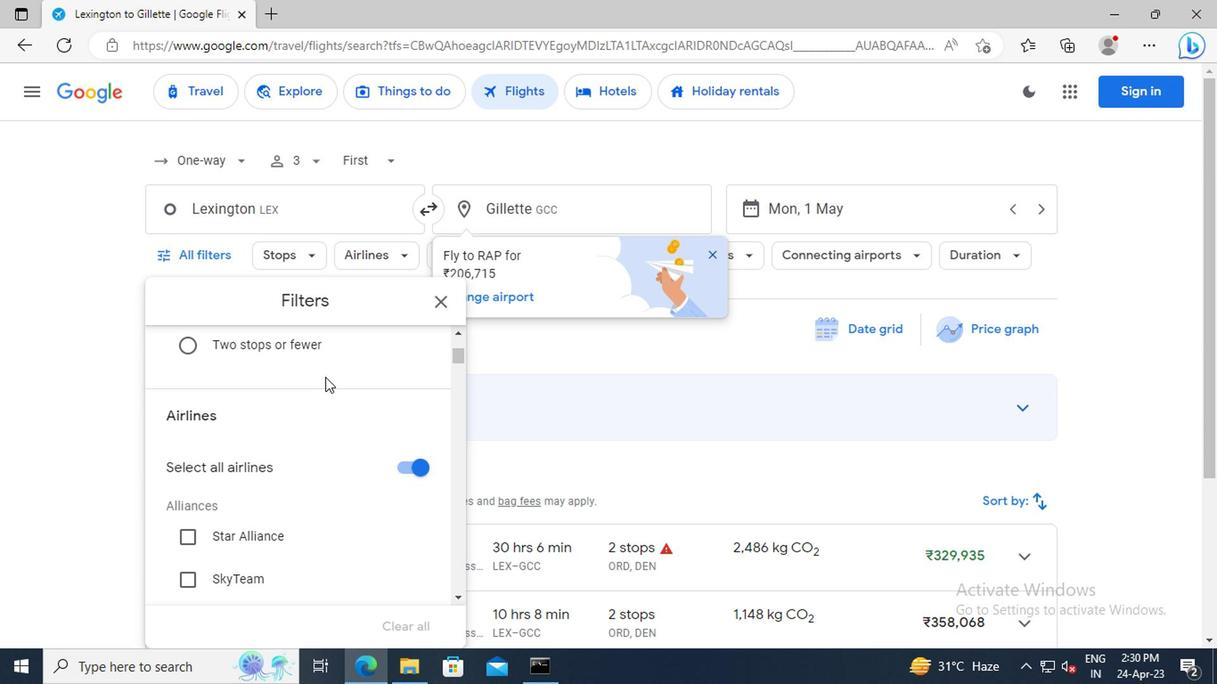 
Action: Mouse scrolled (322, 376) with delta (0, -1)
Screenshot: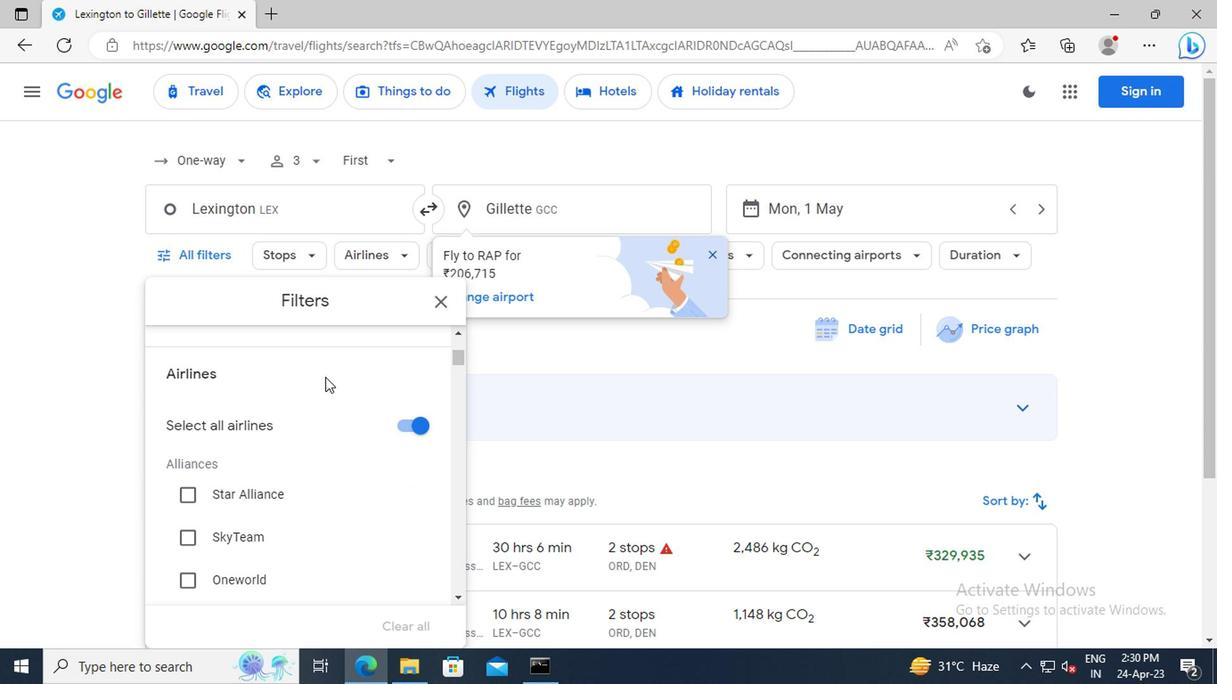 
Action: Mouse scrolled (322, 376) with delta (0, -1)
Screenshot: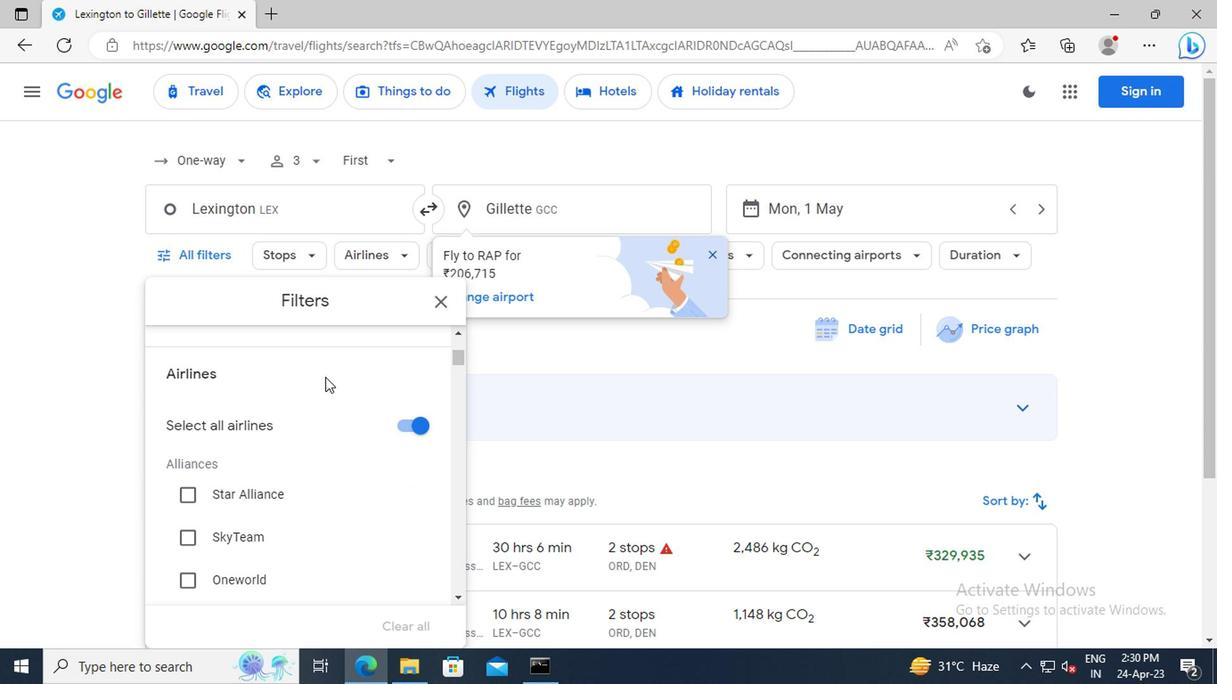
Action: Mouse scrolled (322, 376) with delta (0, -1)
Screenshot: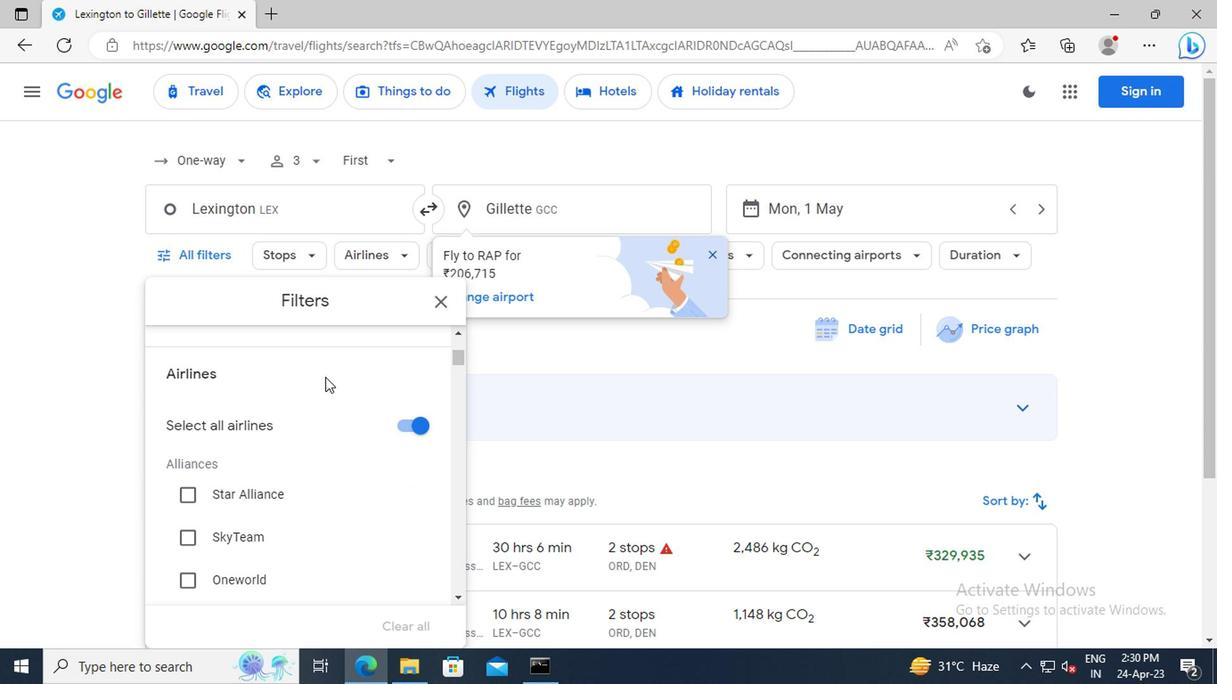 
Action: Mouse scrolled (322, 376) with delta (0, -1)
Screenshot: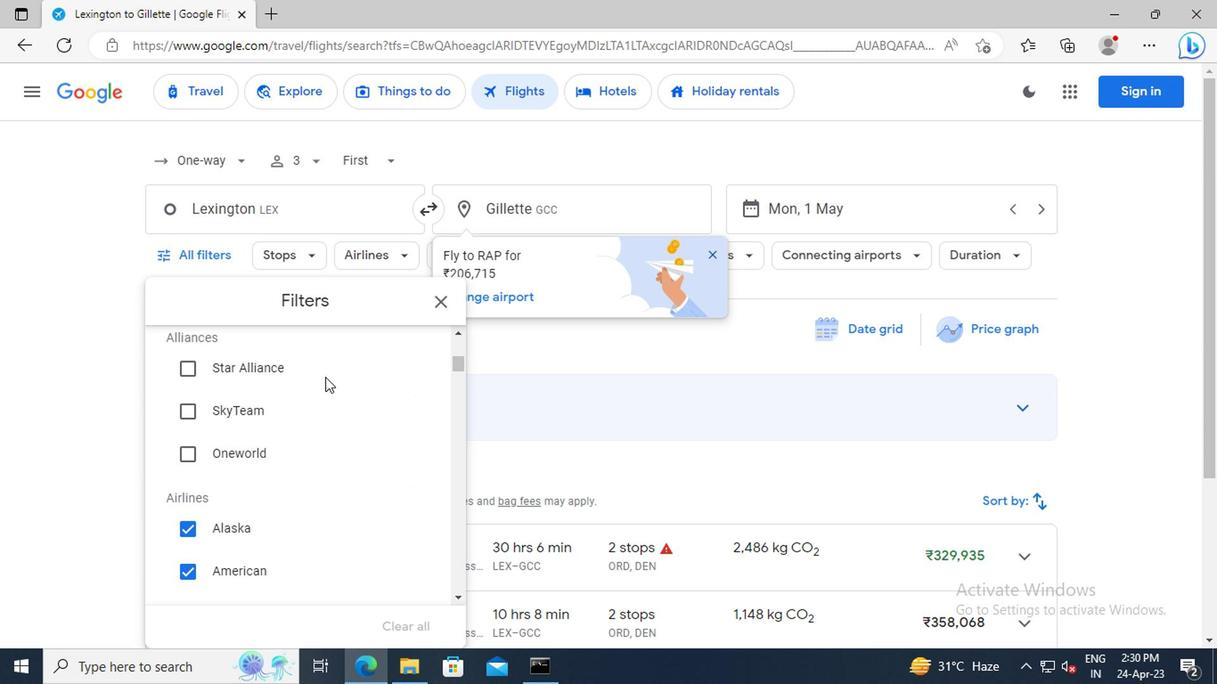 
Action: Mouse scrolled (322, 376) with delta (0, -1)
Screenshot: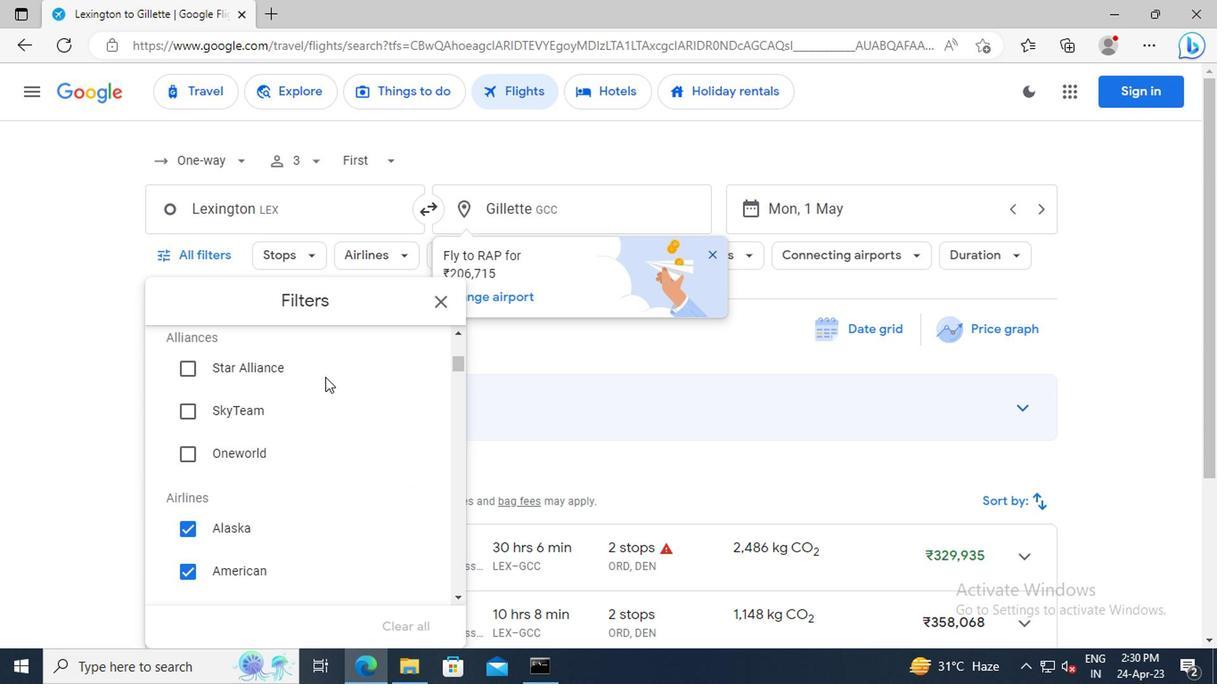 
Action: Mouse scrolled (322, 376) with delta (0, -1)
Screenshot: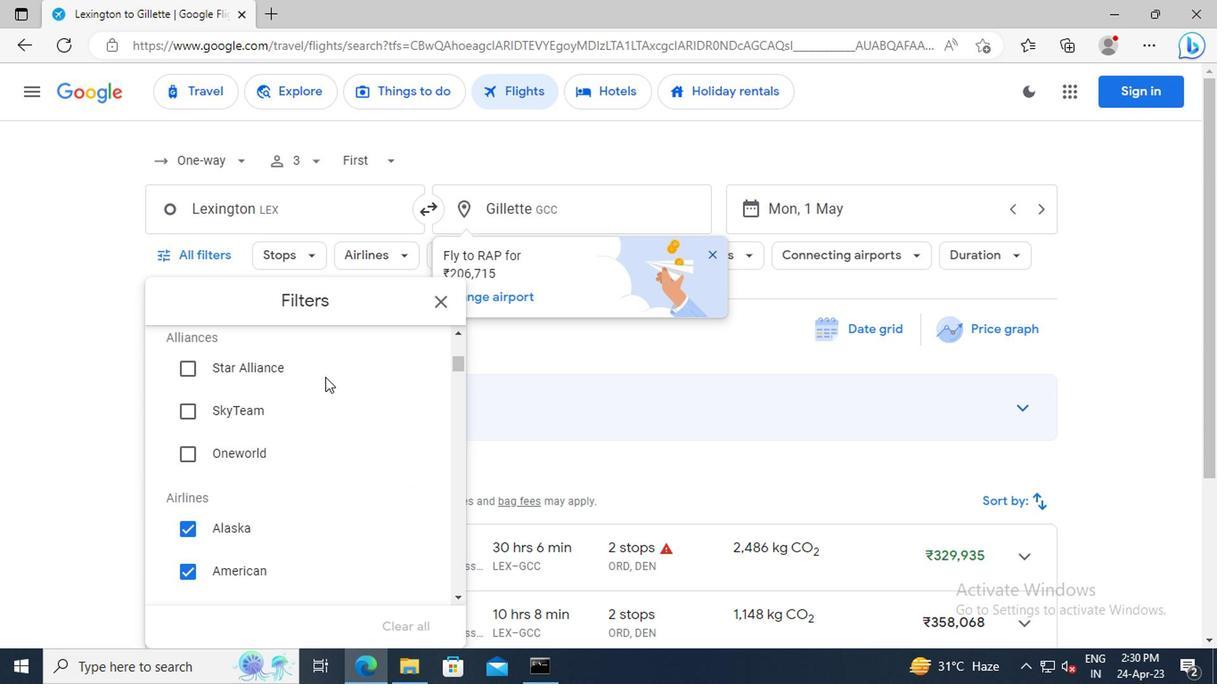
Action: Mouse scrolled (322, 376) with delta (0, -1)
Screenshot: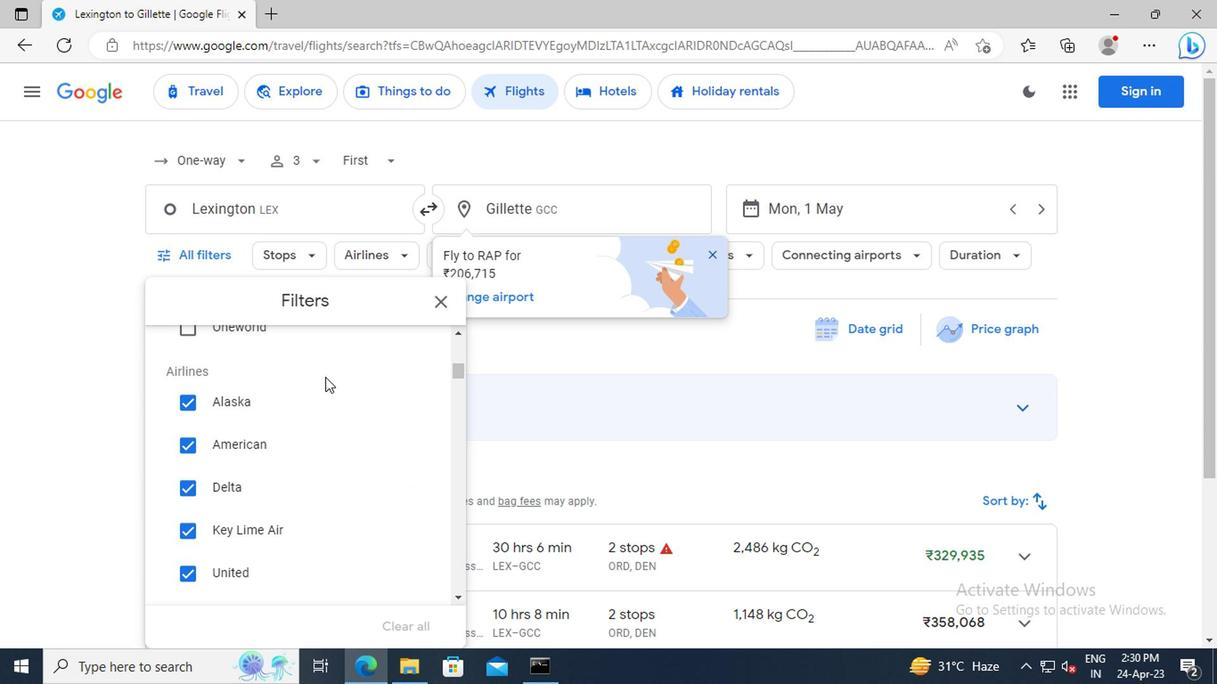 
Action: Mouse scrolled (322, 376) with delta (0, -1)
Screenshot: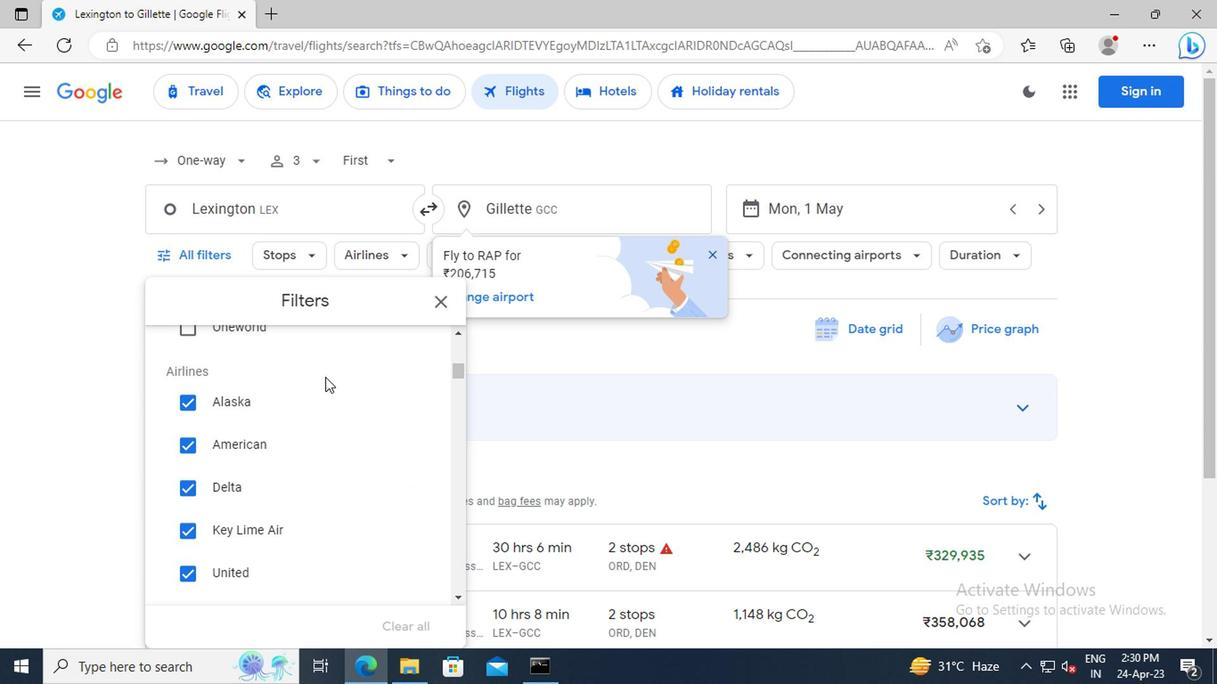 
Action: Mouse scrolled (322, 376) with delta (0, -1)
Screenshot: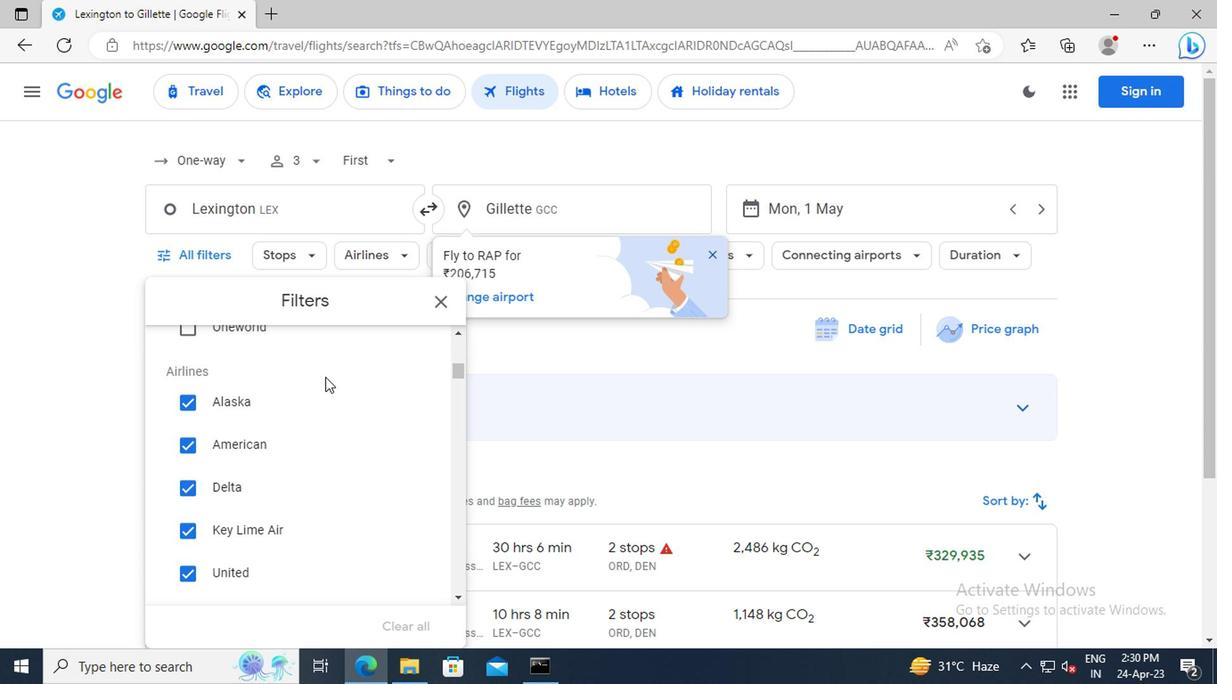 
Action: Mouse scrolled (322, 376) with delta (0, -1)
Screenshot: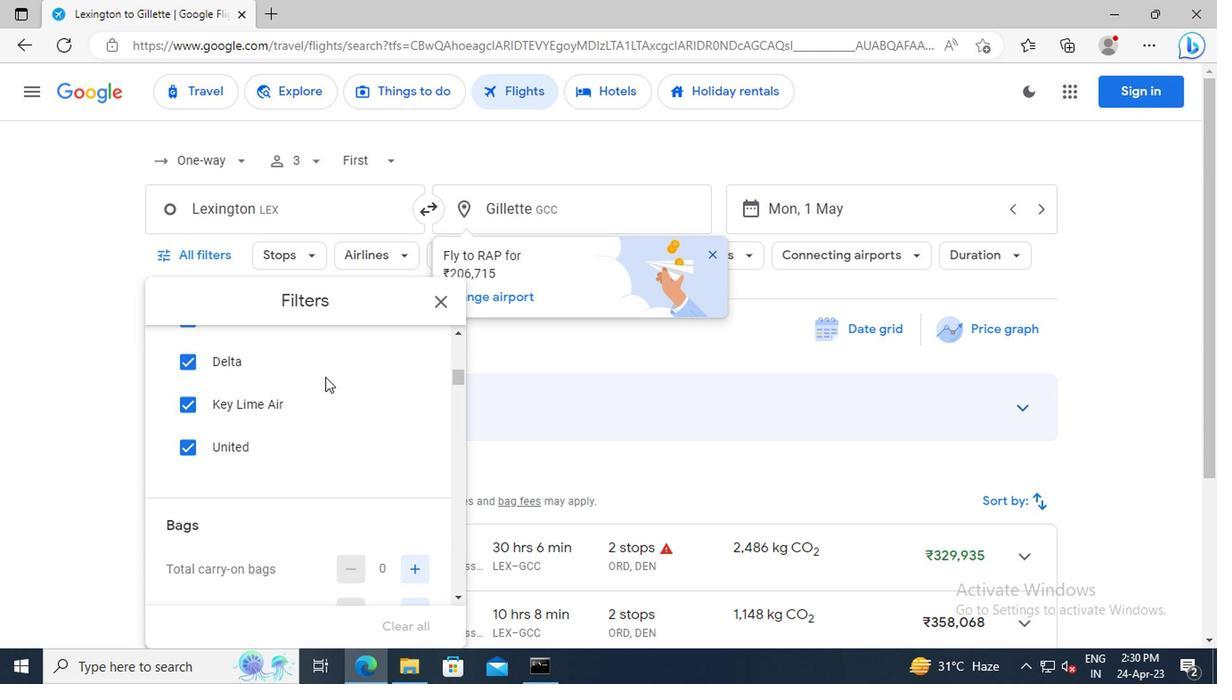
Action: Mouse scrolled (322, 376) with delta (0, -1)
Screenshot: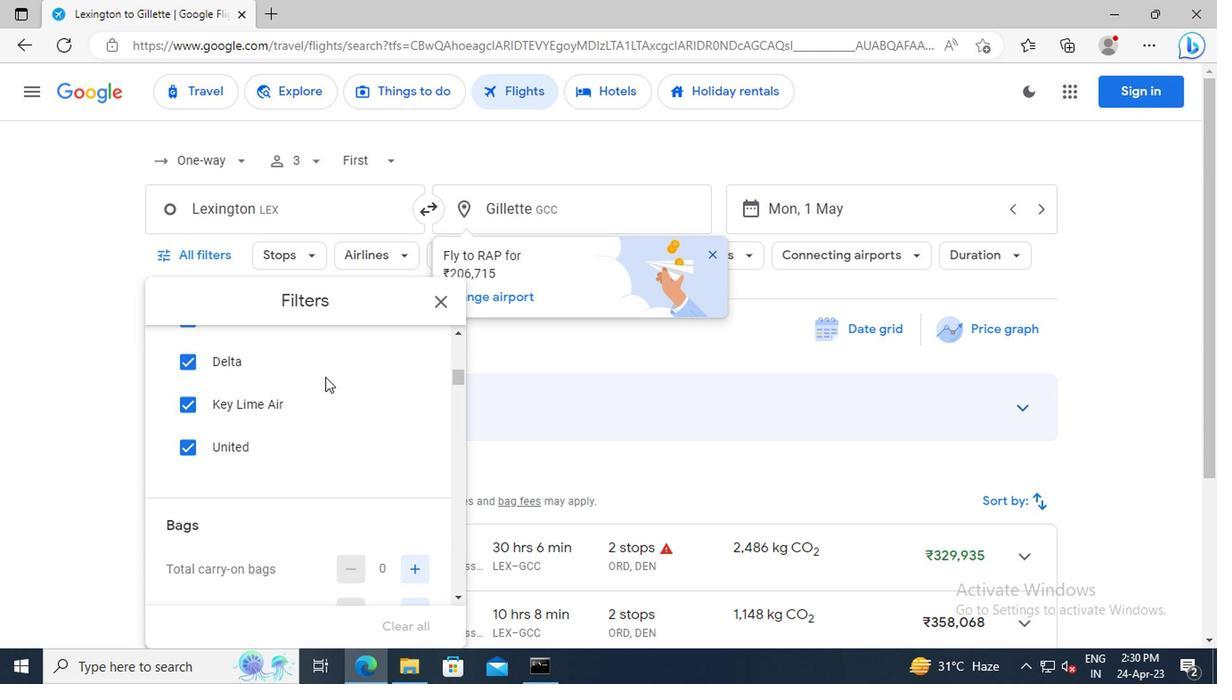 
Action: Mouse scrolled (322, 376) with delta (0, -1)
Screenshot: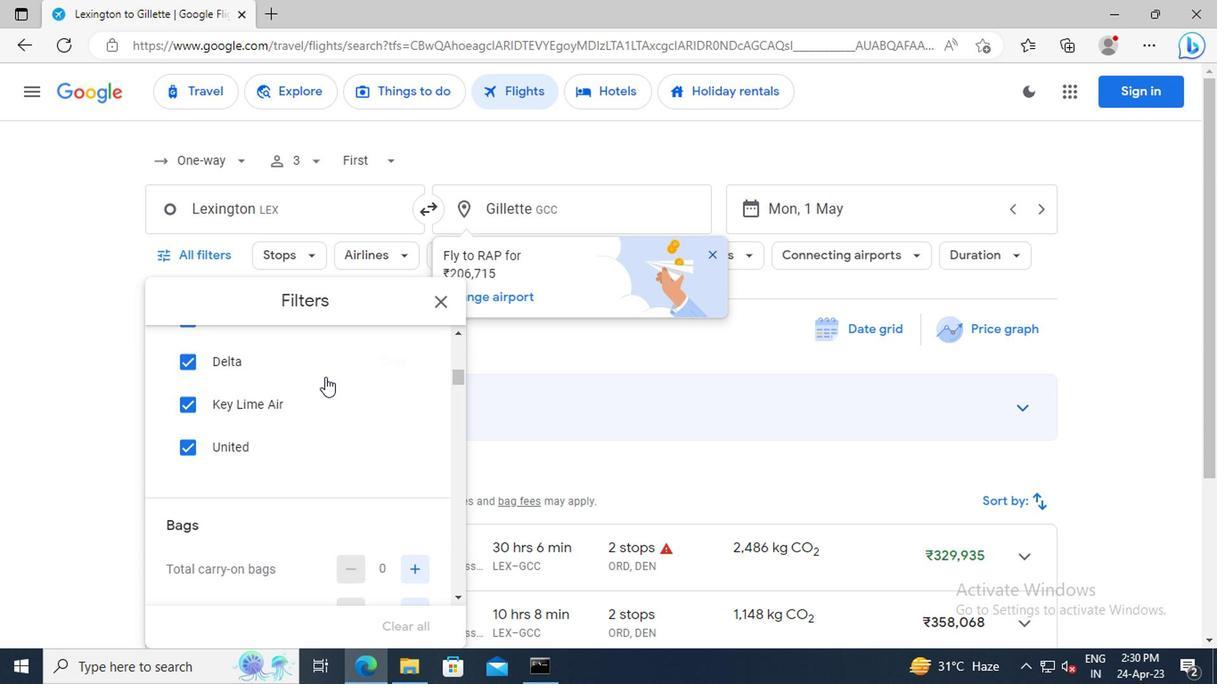 
Action: Mouse moved to (407, 486)
Screenshot: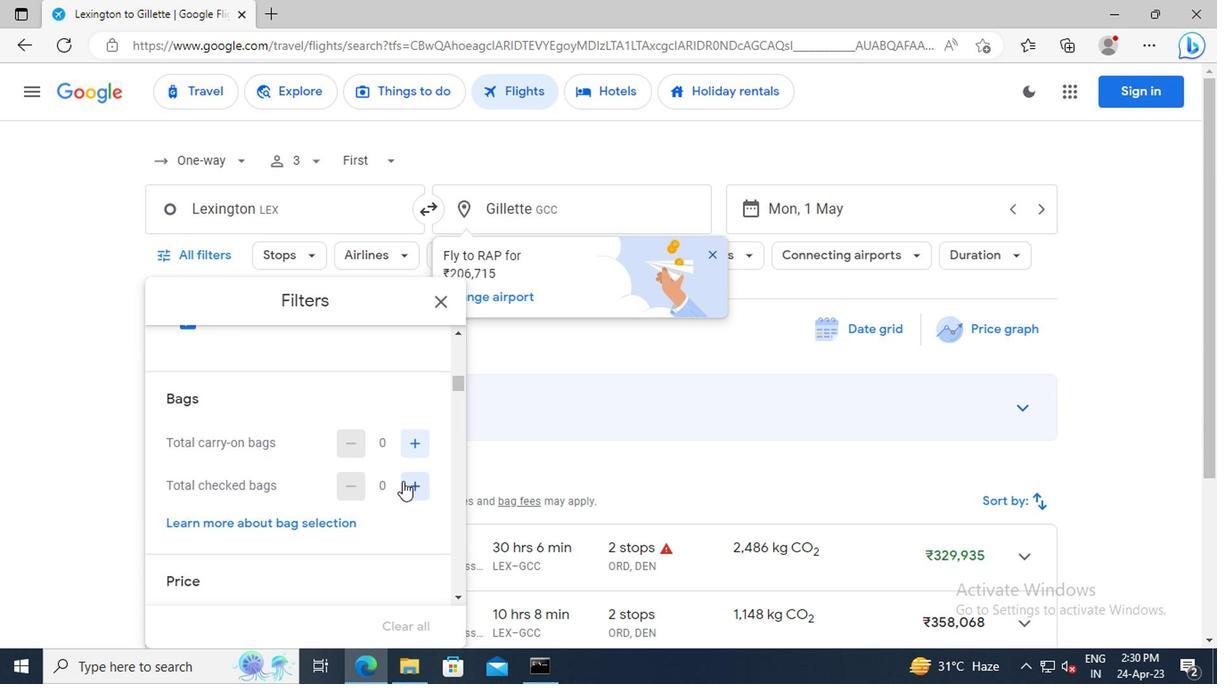 
Action: Mouse pressed left at (407, 486)
Screenshot: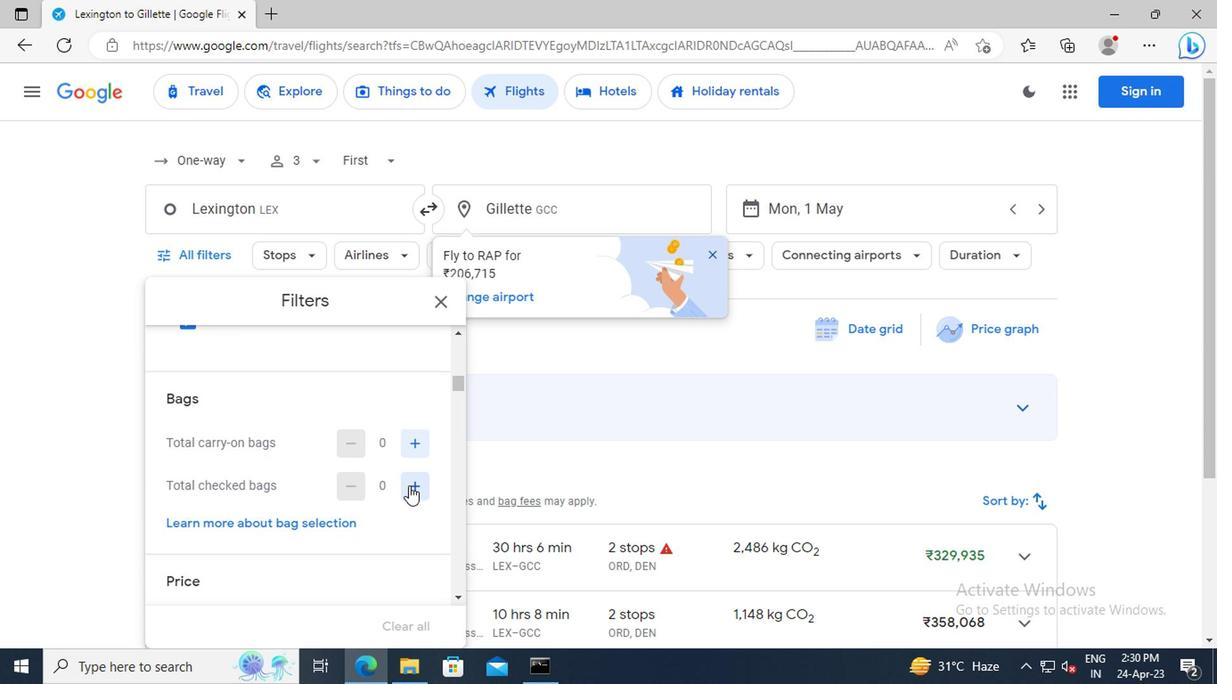 
Action: Mouse pressed left at (407, 486)
Screenshot: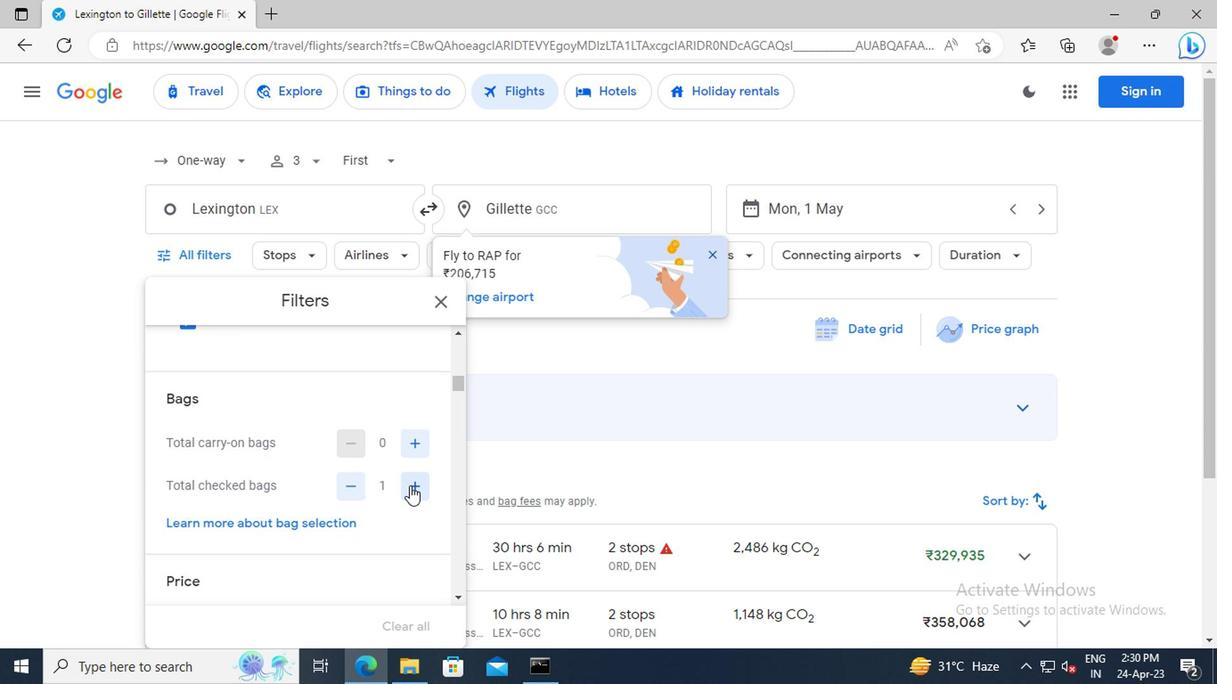 
Action: Mouse moved to (354, 424)
Screenshot: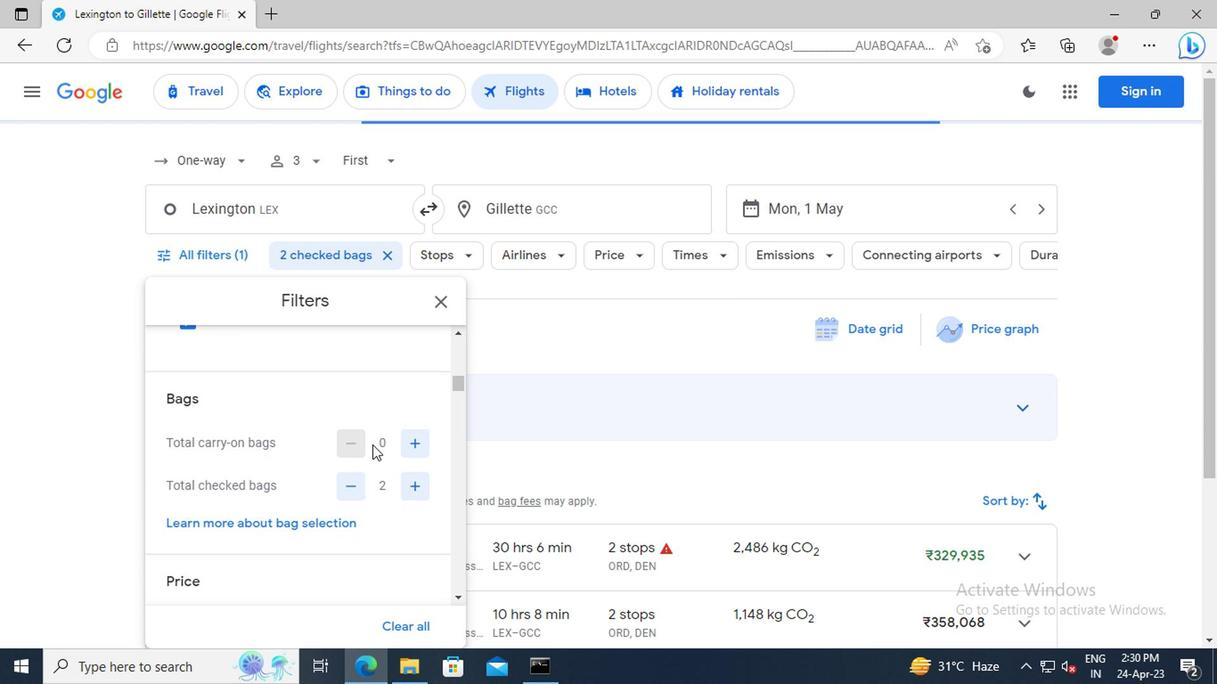 
Action: Mouse scrolled (354, 422) with delta (0, -1)
Screenshot: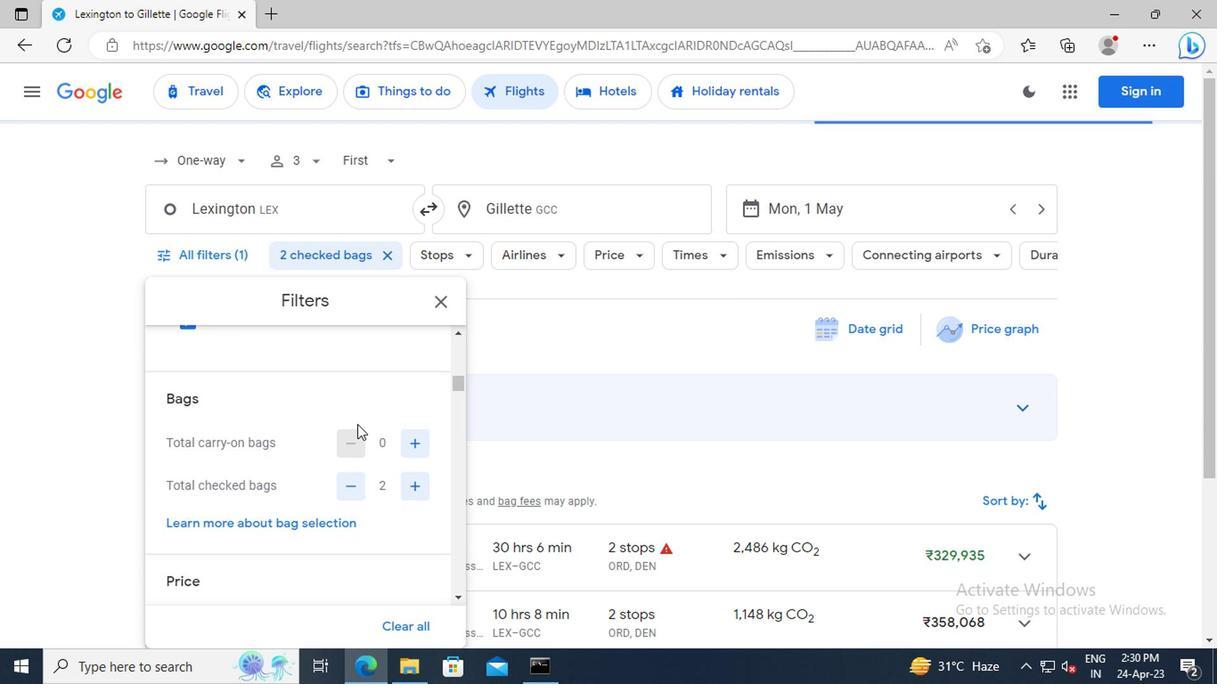 
Action: Mouse scrolled (354, 422) with delta (0, -1)
Screenshot: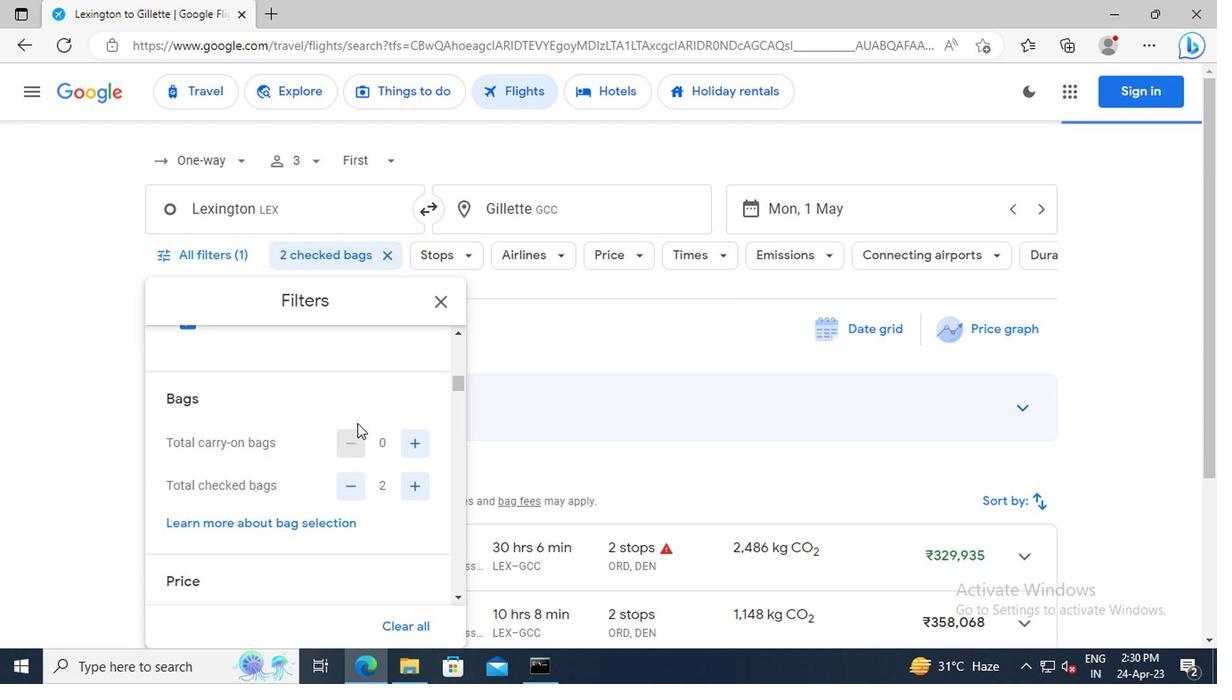 
Action: Mouse scrolled (354, 422) with delta (0, -1)
Screenshot: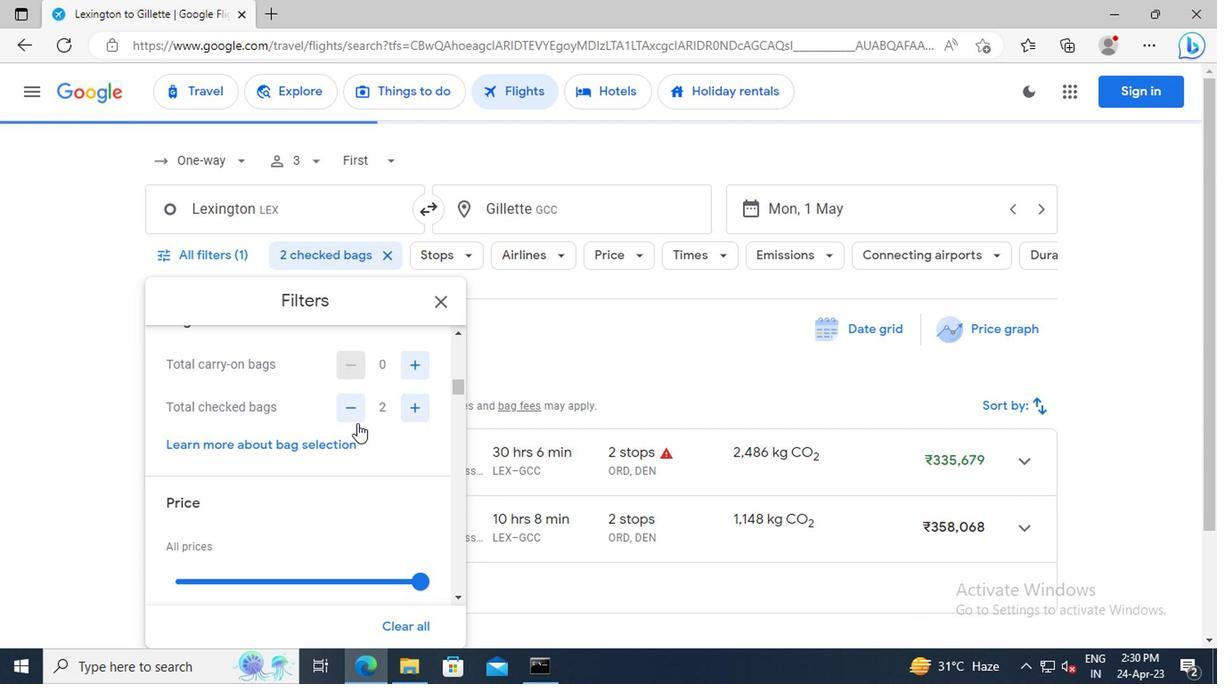 
Action: Mouse scrolled (354, 422) with delta (0, -1)
Screenshot: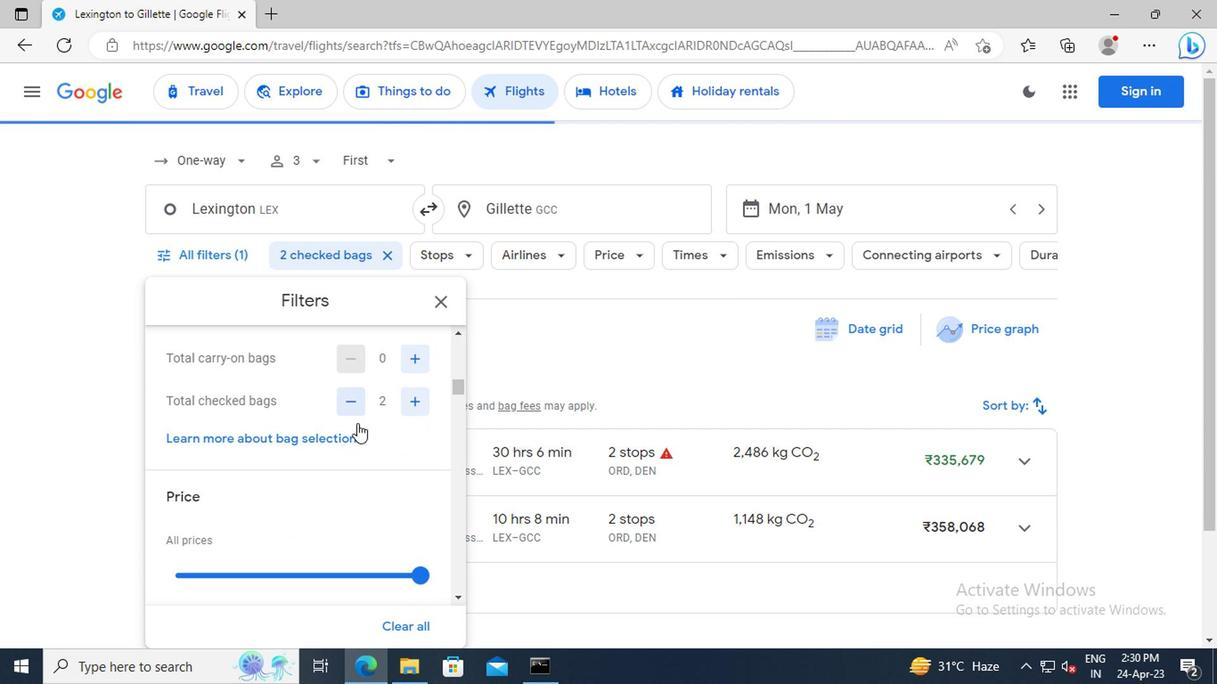 
Action: Mouse scrolled (354, 422) with delta (0, -1)
Screenshot: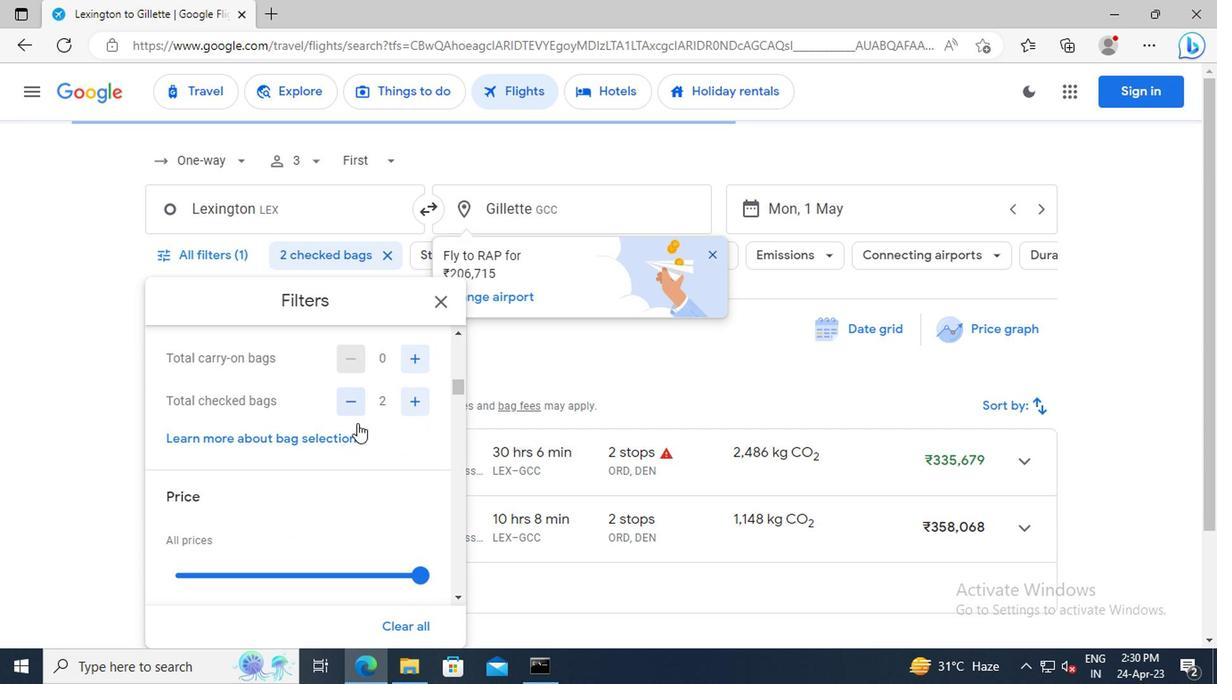 
Action: Mouse moved to (406, 447)
Screenshot: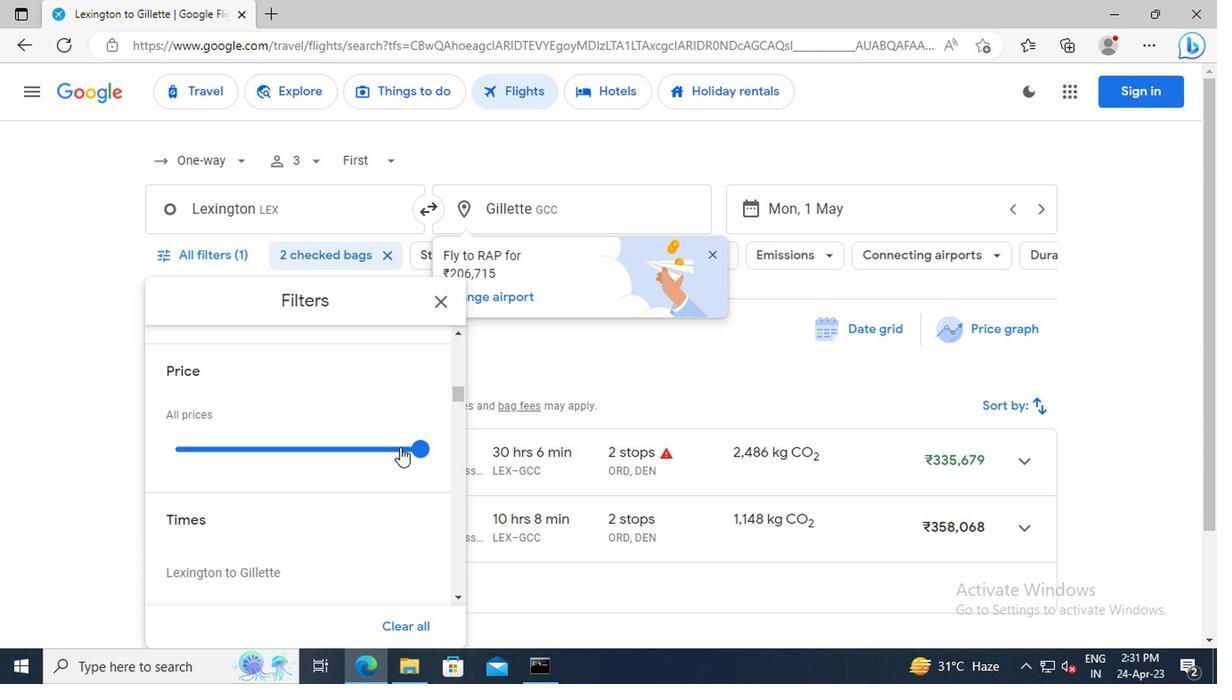 
Action: Mouse pressed left at (406, 447)
Screenshot: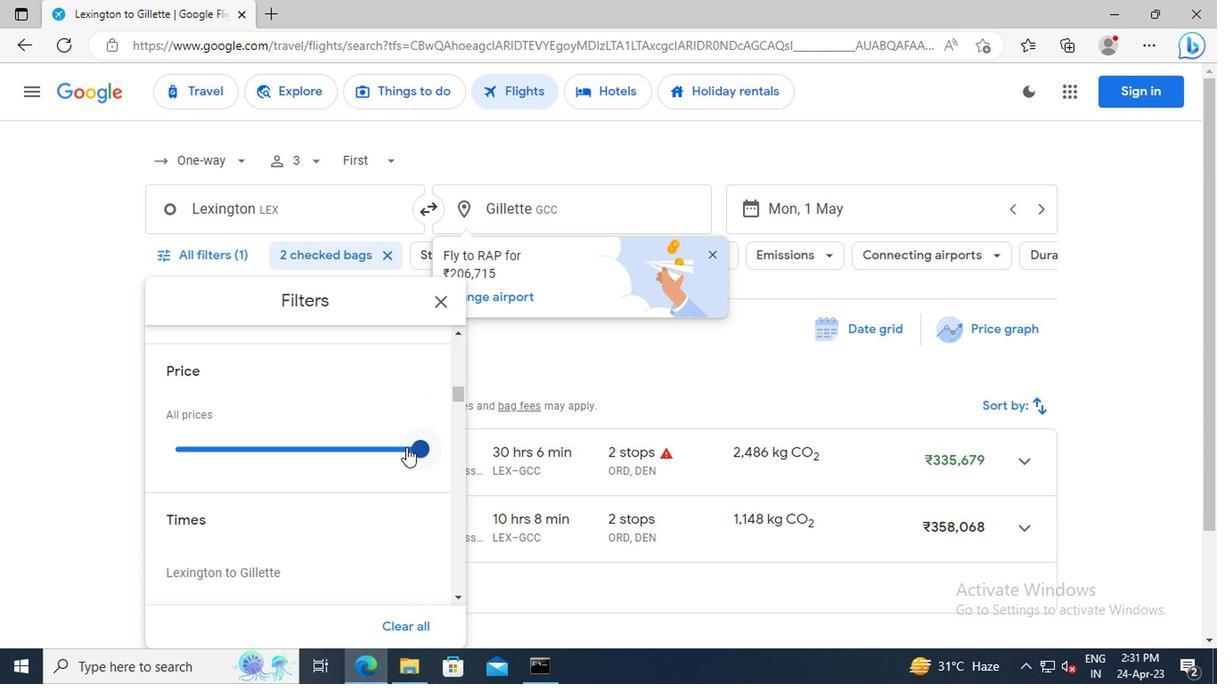 
Action: Mouse moved to (305, 403)
Screenshot: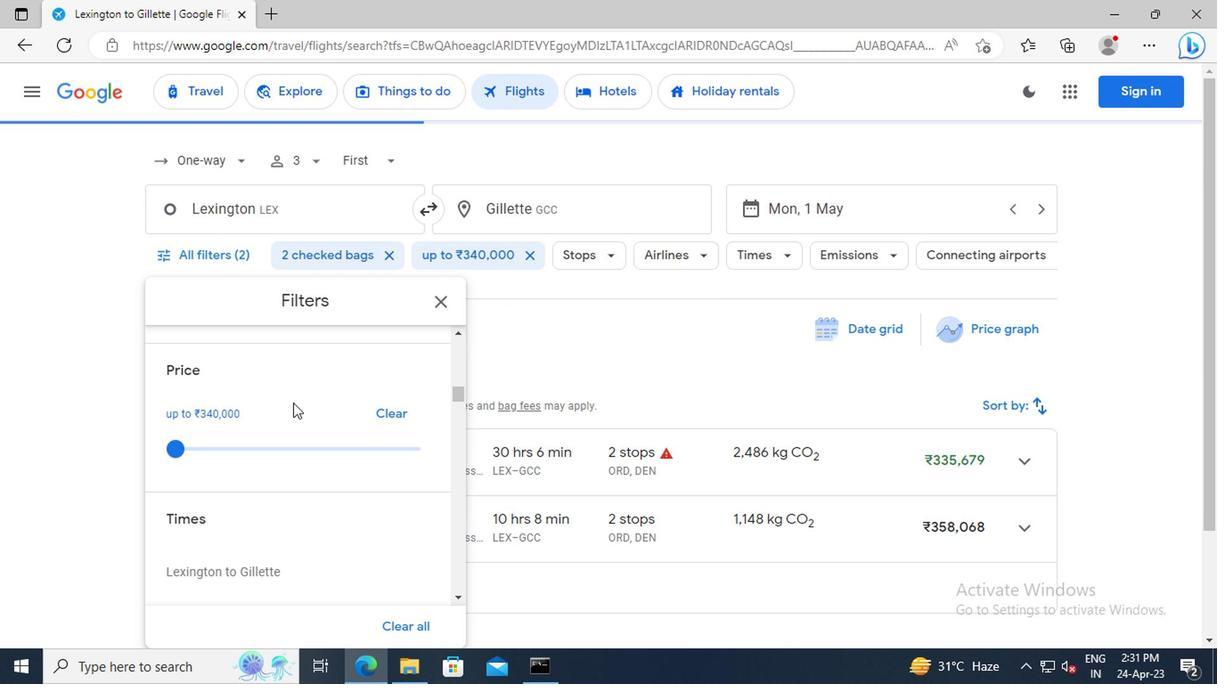 
Action: Mouse scrolled (305, 402) with delta (0, 0)
Screenshot: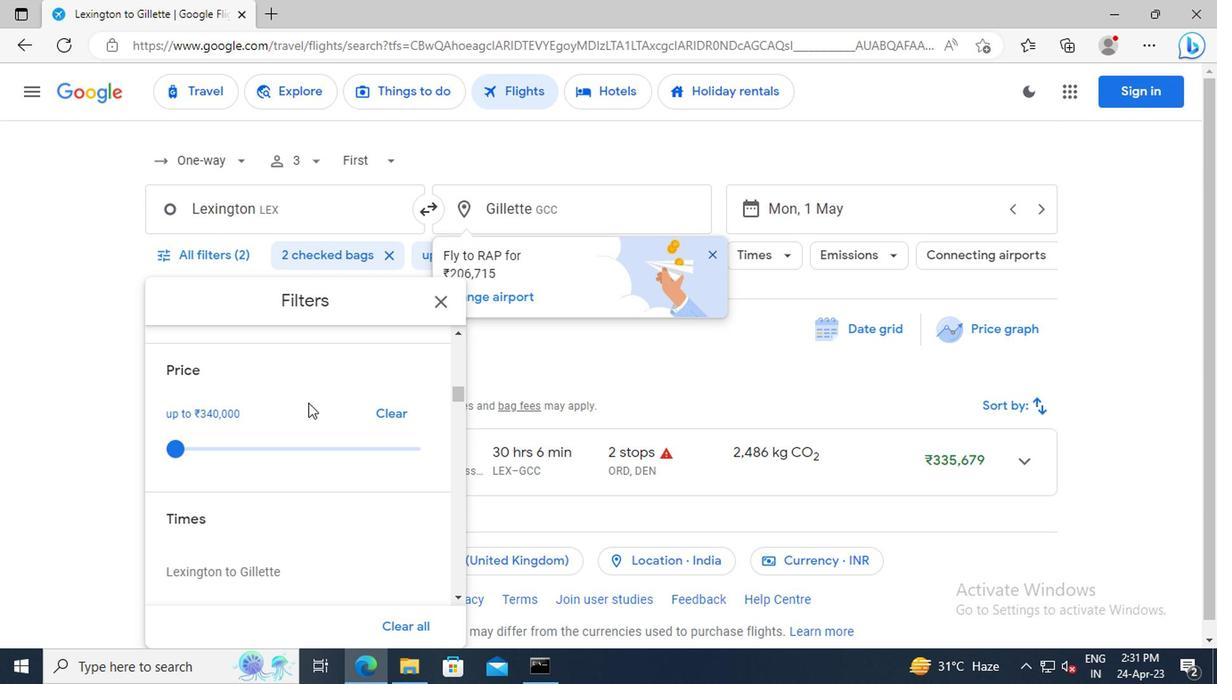 
Action: Mouse scrolled (305, 402) with delta (0, 0)
Screenshot: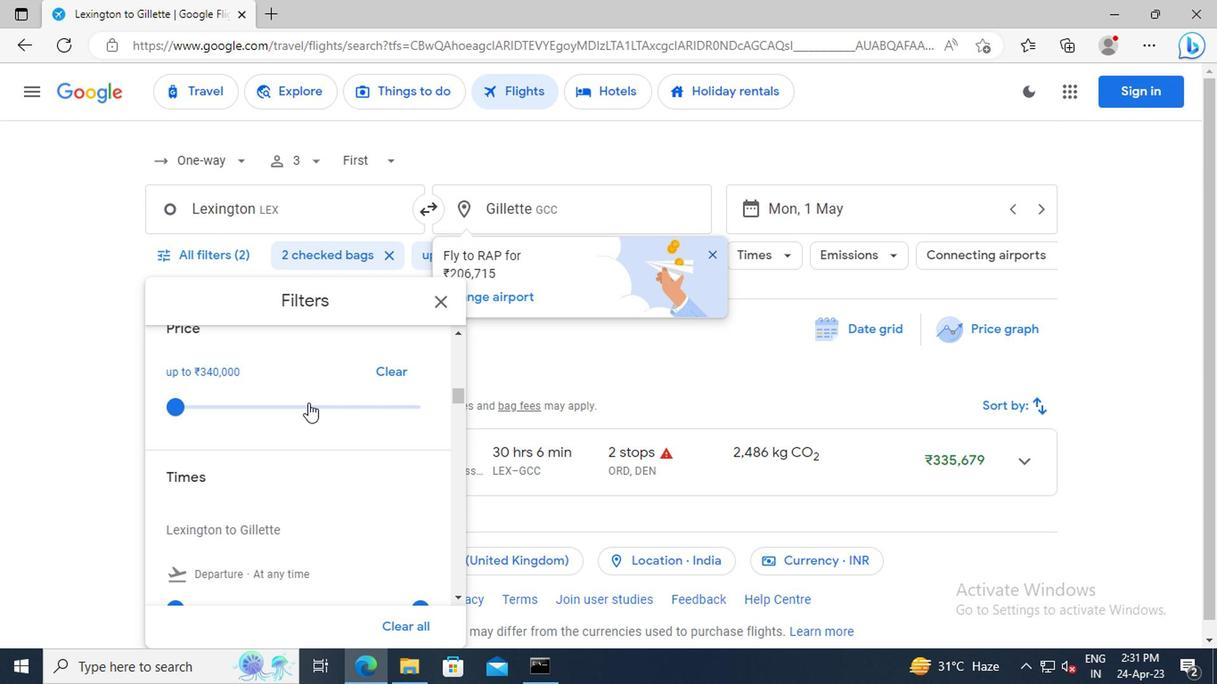 
Action: Mouse scrolled (305, 402) with delta (0, 0)
Screenshot: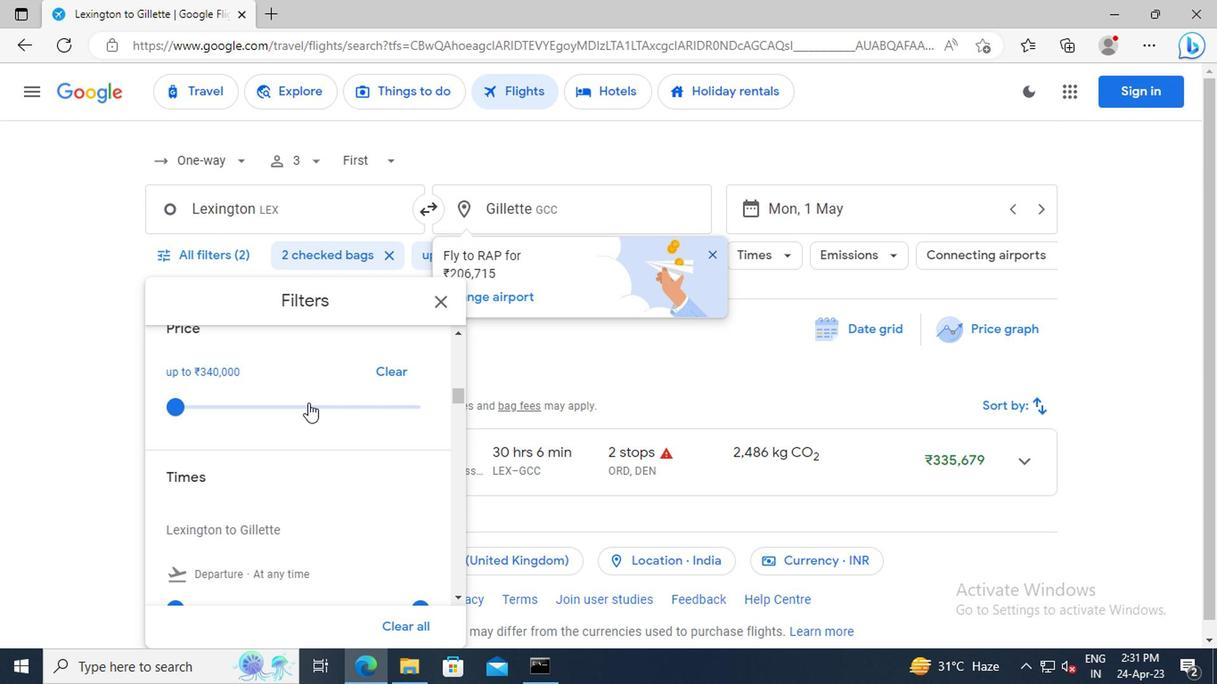 
Action: Mouse scrolled (305, 402) with delta (0, 0)
Screenshot: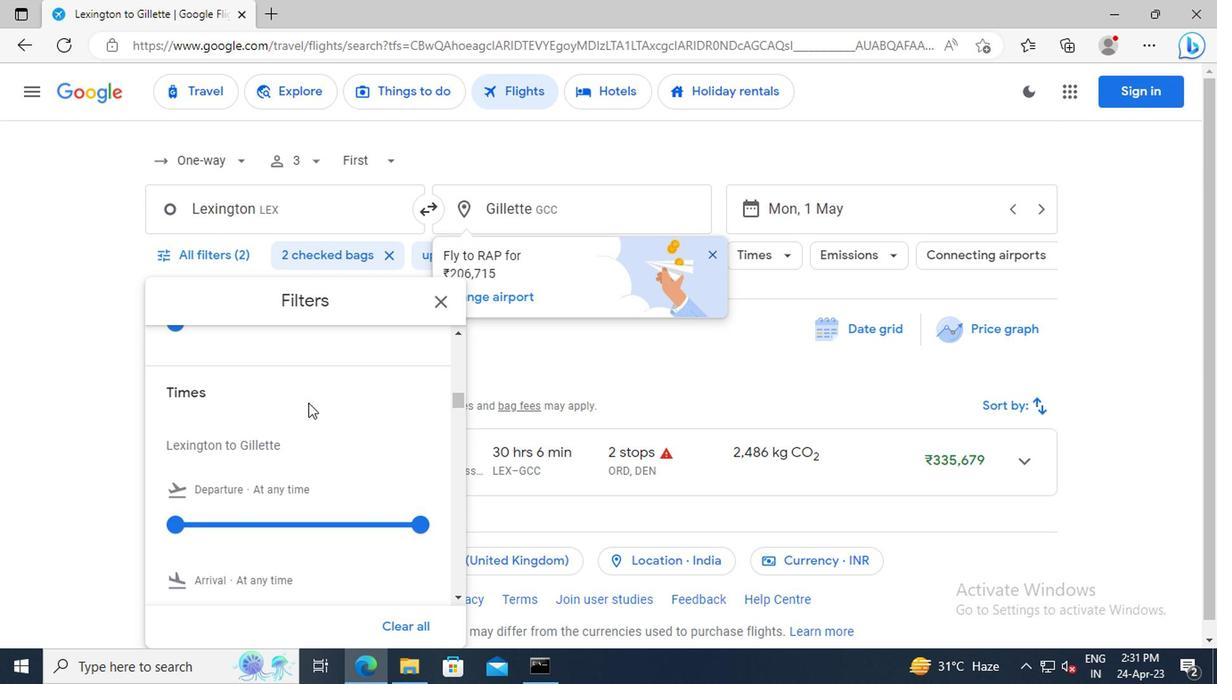 
Action: Mouse scrolled (305, 402) with delta (0, 0)
Screenshot: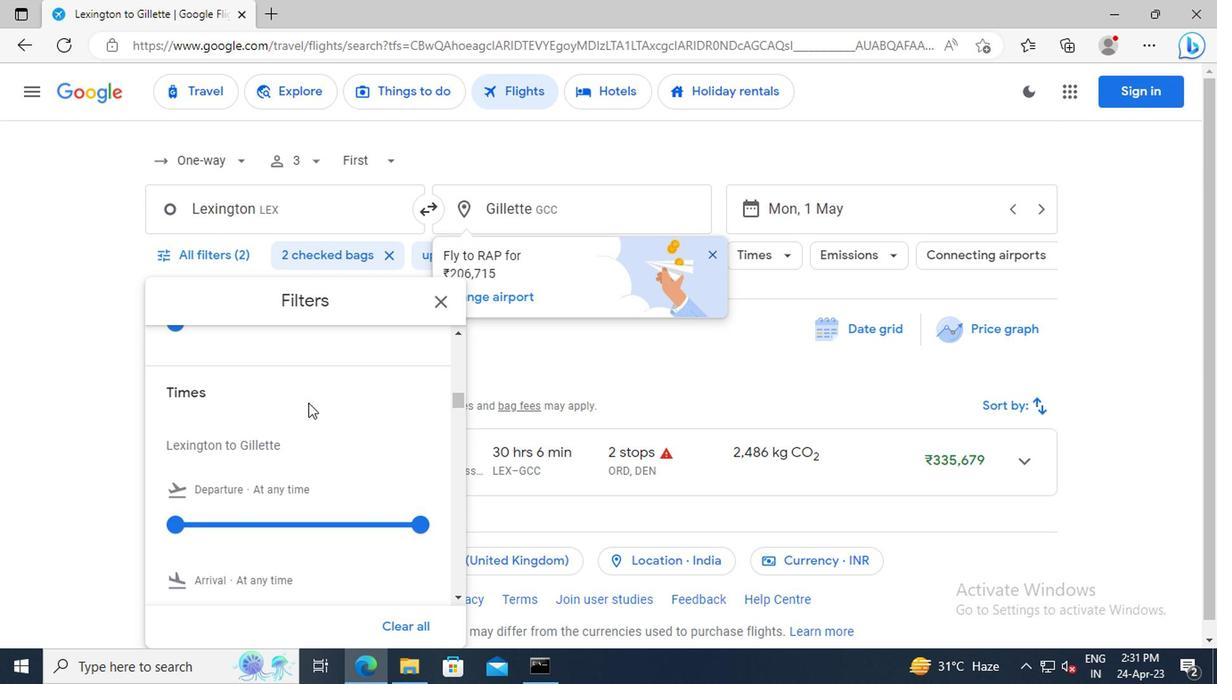 
Action: Mouse moved to (177, 439)
Screenshot: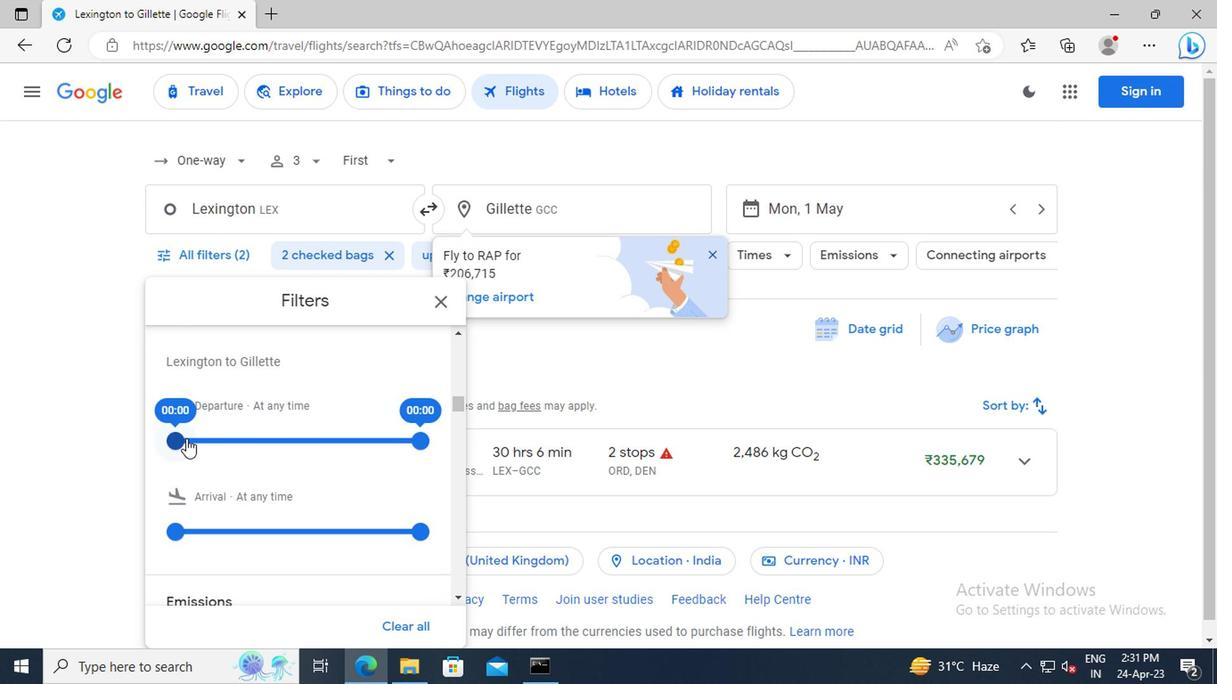 
Action: Mouse pressed left at (177, 439)
Screenshot: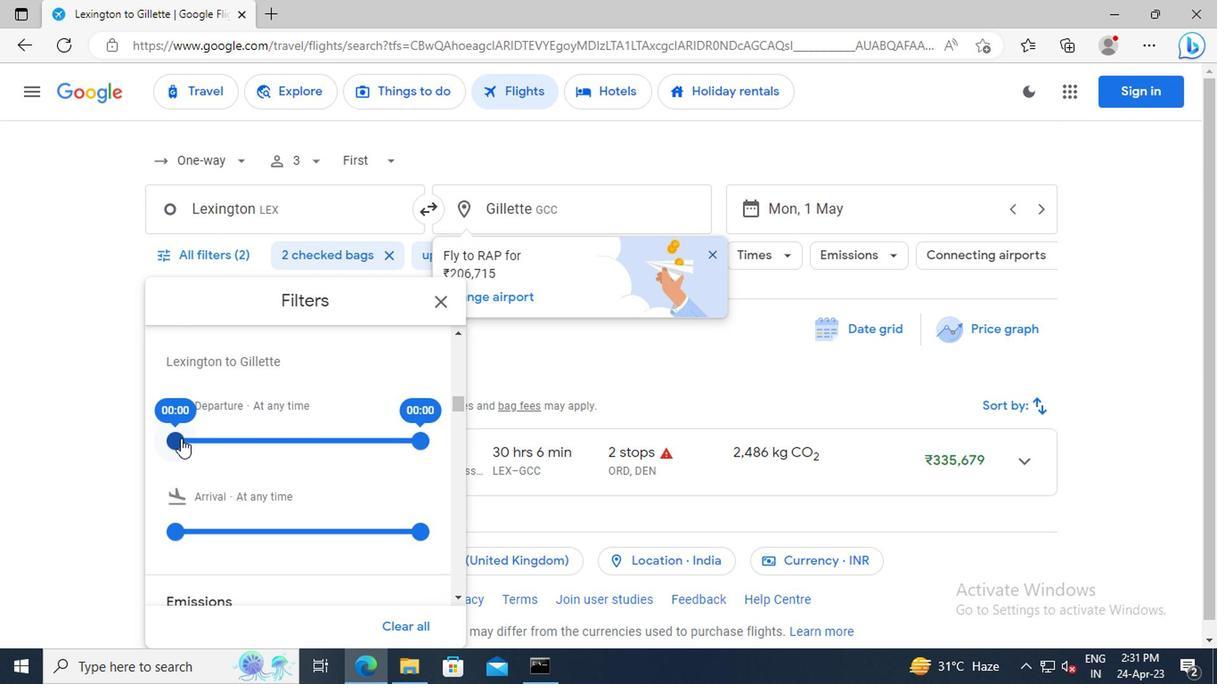 
Action: Mouse moved to (415, 443)
Screenshot: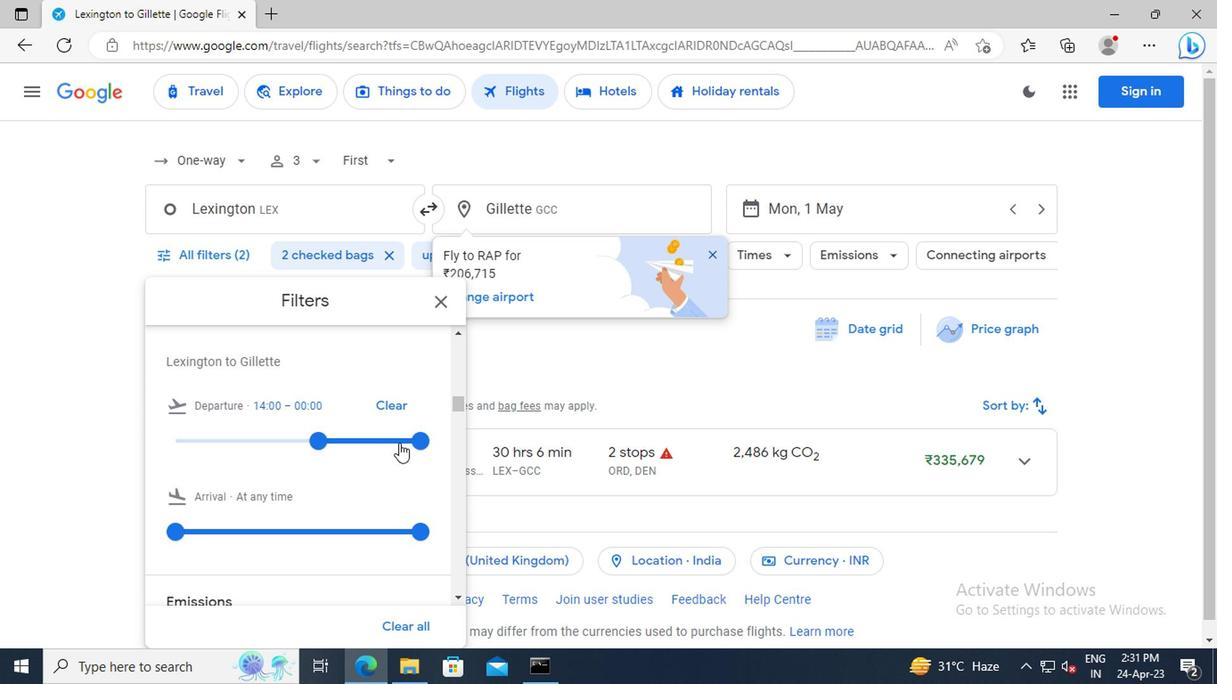 
Action: Mouse pressed left at (415, 443)
Screenshot: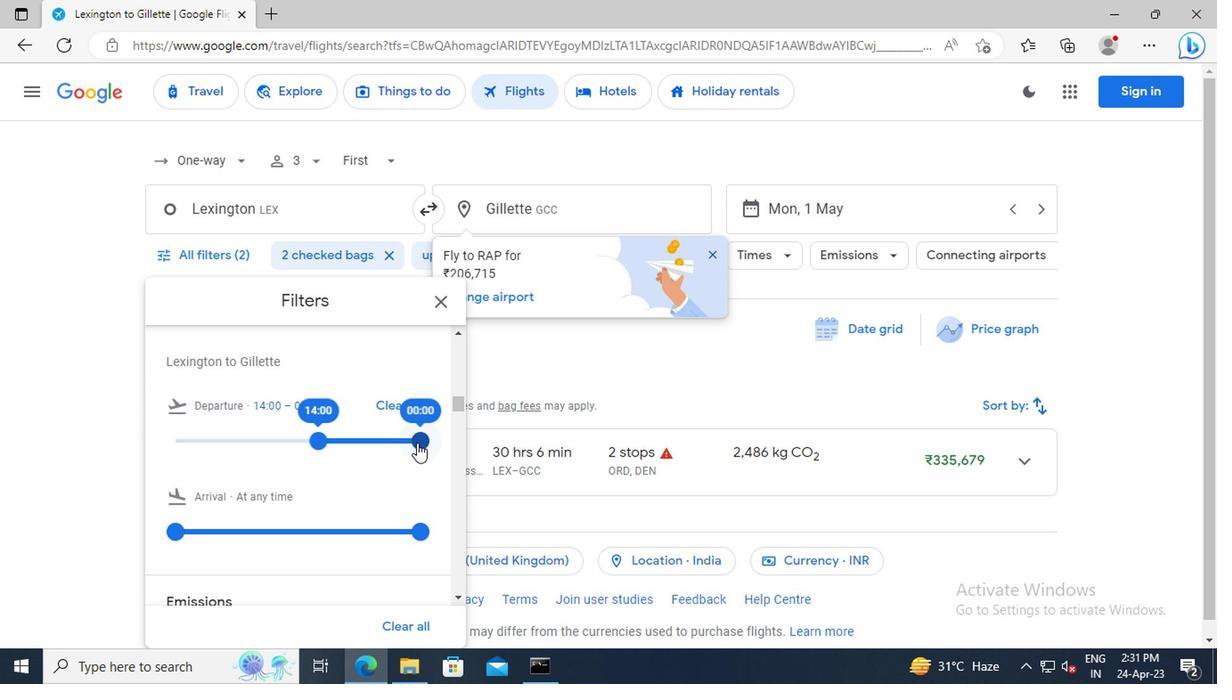 
Action: Mouse moved to (441, 304)
Screenshot: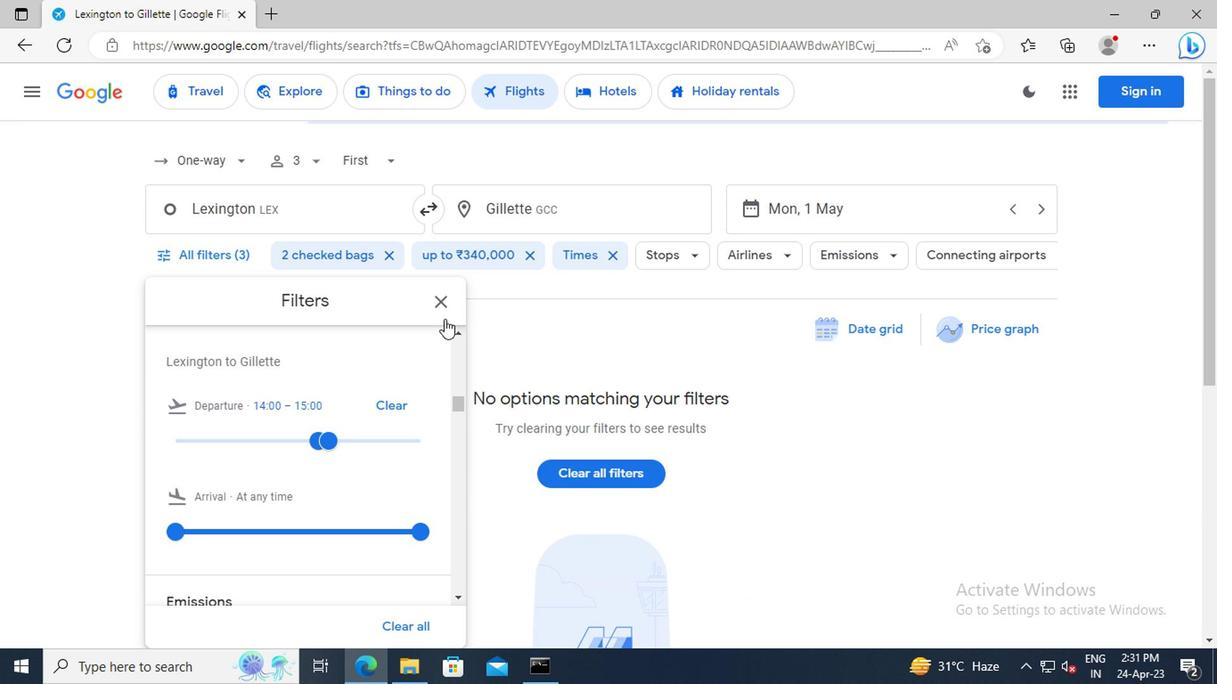 
Action: Mouse pressed left at (441, 304)
Screenshot: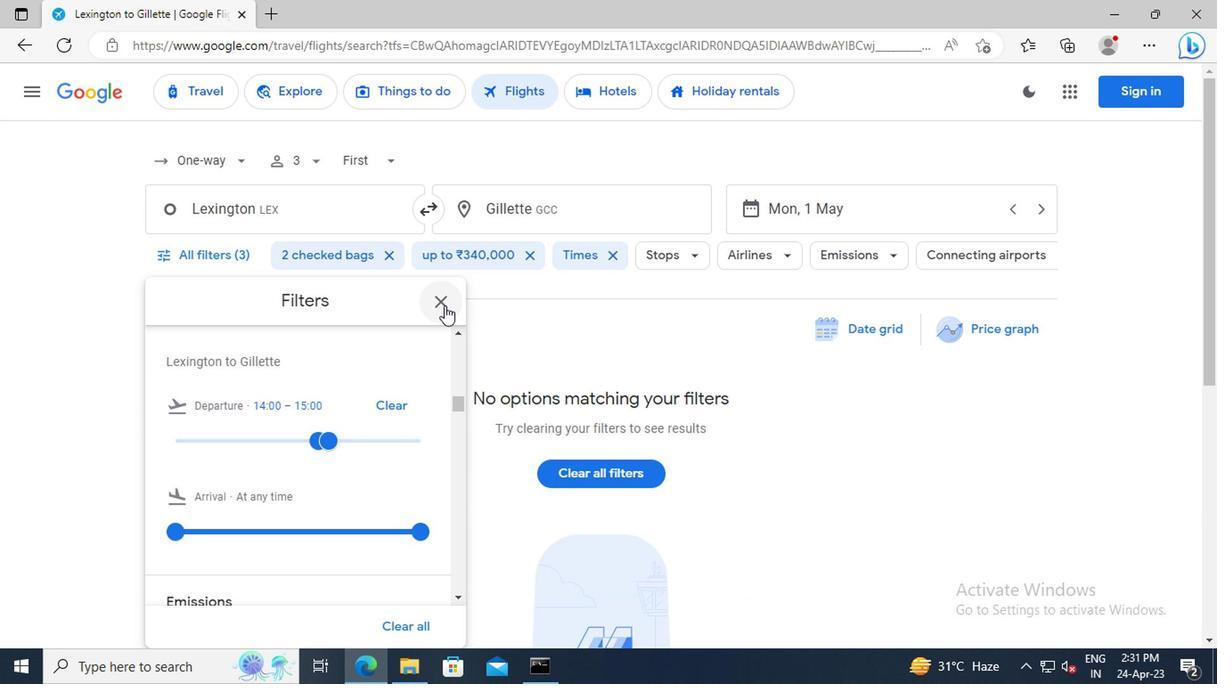 
Action: Mouse moved to (469, 384)
Screenshot: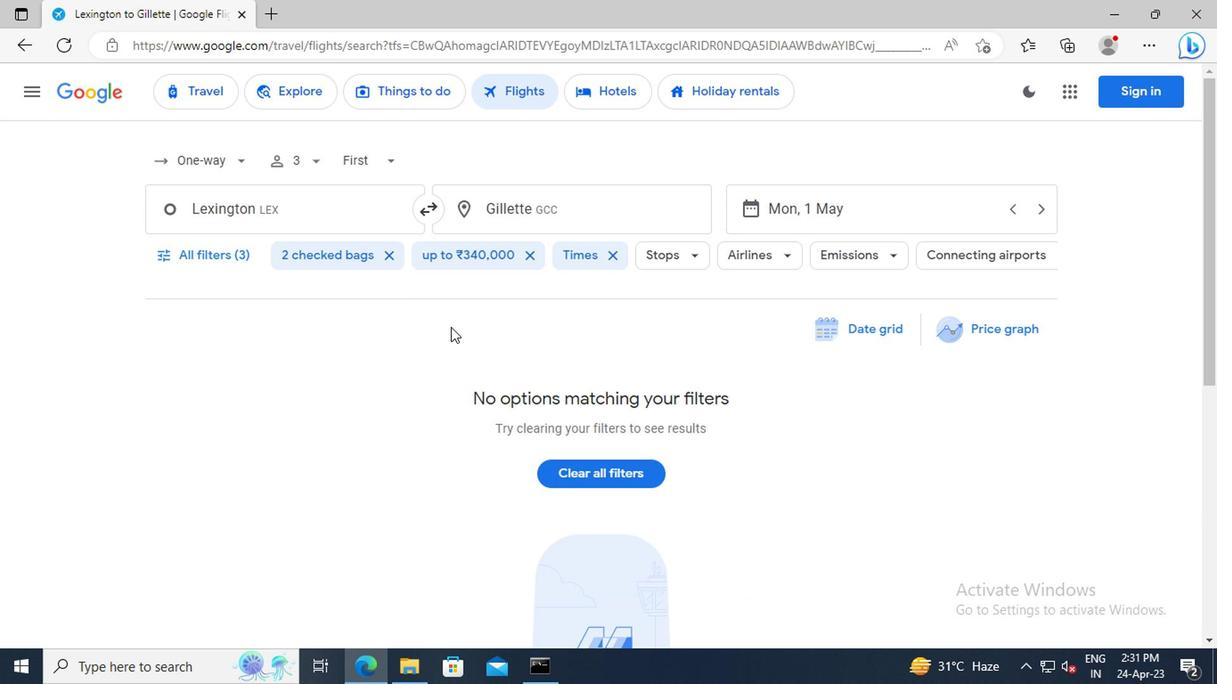 
